 Task: Look for space in Silao, India from 1st June, 2023 to 9th June, 2023 for 6 adults in price range Rs.6000 to Rs.12000. Place can be entire place with 3 bedrooms having 3 beds and 3 bathrooms. Property type can be house, flat, guest house. Booking option can be shelf check-in. Required host language is English.
Action: Mouse moved to (421, 68)
Screenshot: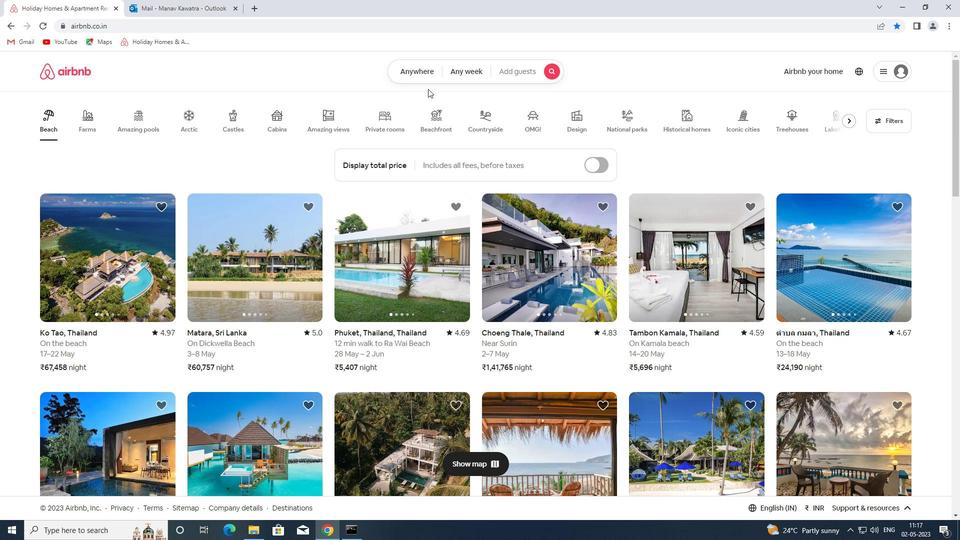 
Action: Mouse pressed left at (421, 68)
Screenshot: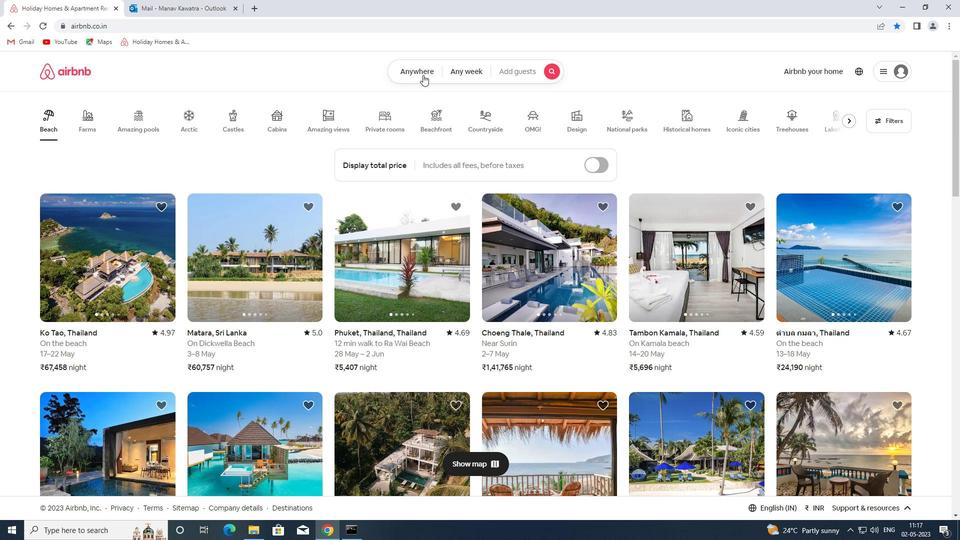 
Action: Mouse moved to (345, 112)
Screenshot: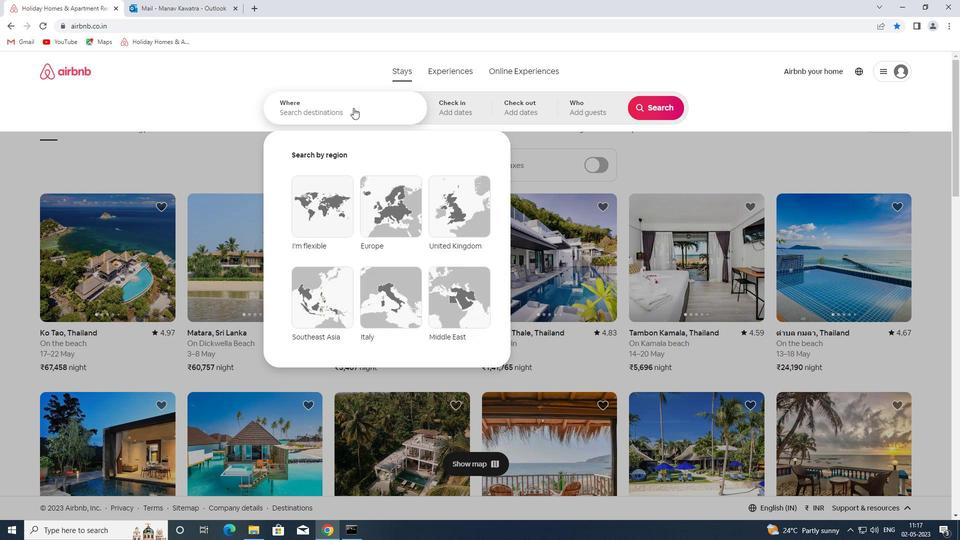 
Action: Mouse pressed left at (345, 112)
Screenshot: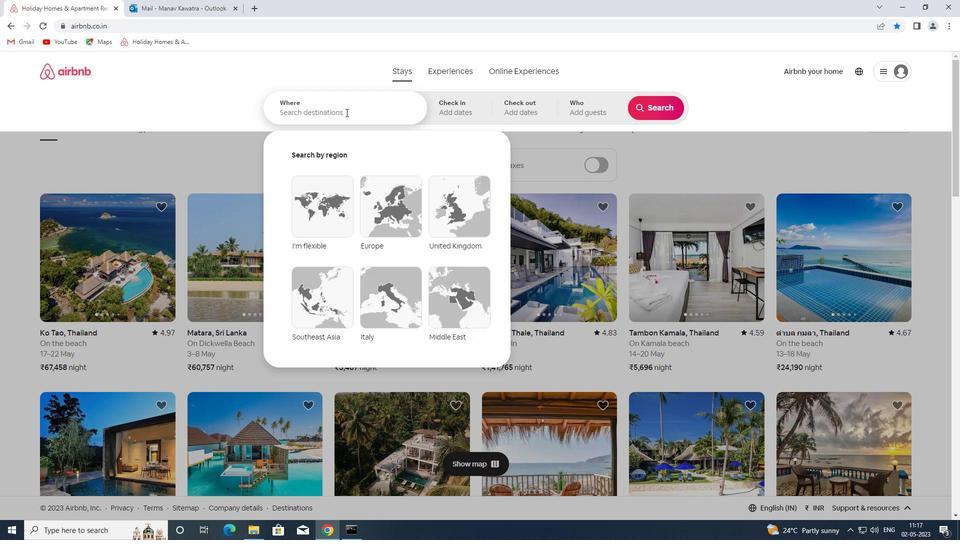 
Action: Key pressed silao<Key.space>india<Key.space><Key.enter>
Screenshot: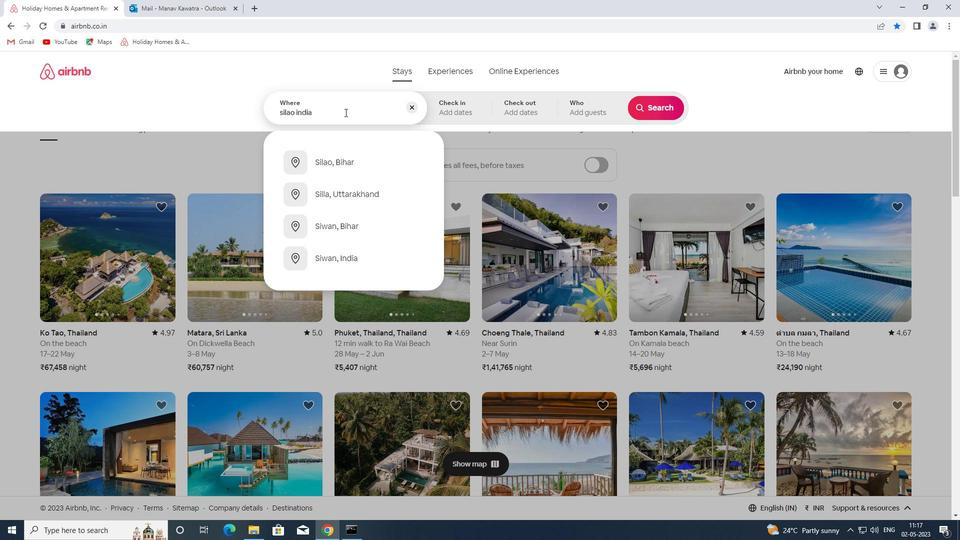 
Action: Mouse moved to (600, 226)
Screenshot: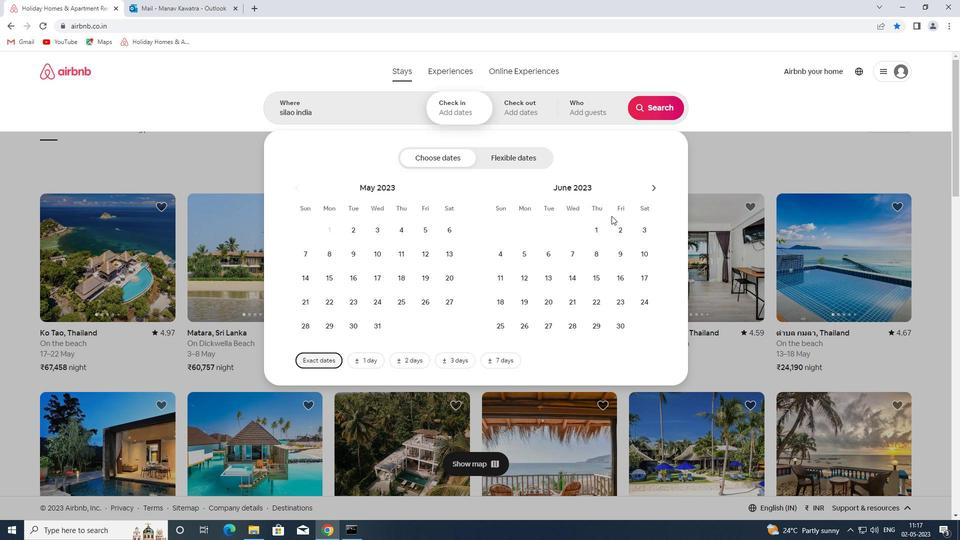 
Action: Mouse pressed left at (600, 226)
Screenshot: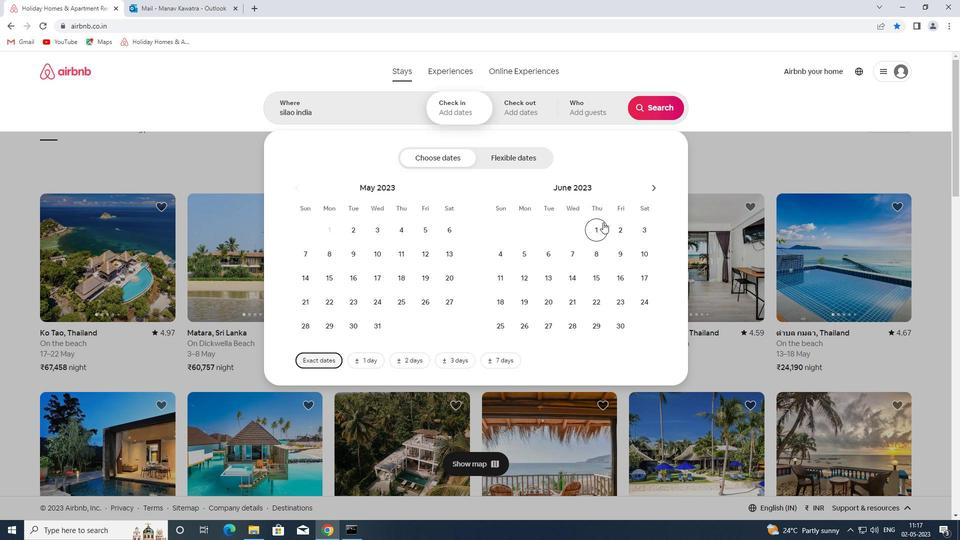 
Action: Mouse moved to (620, 254)
Screenshot: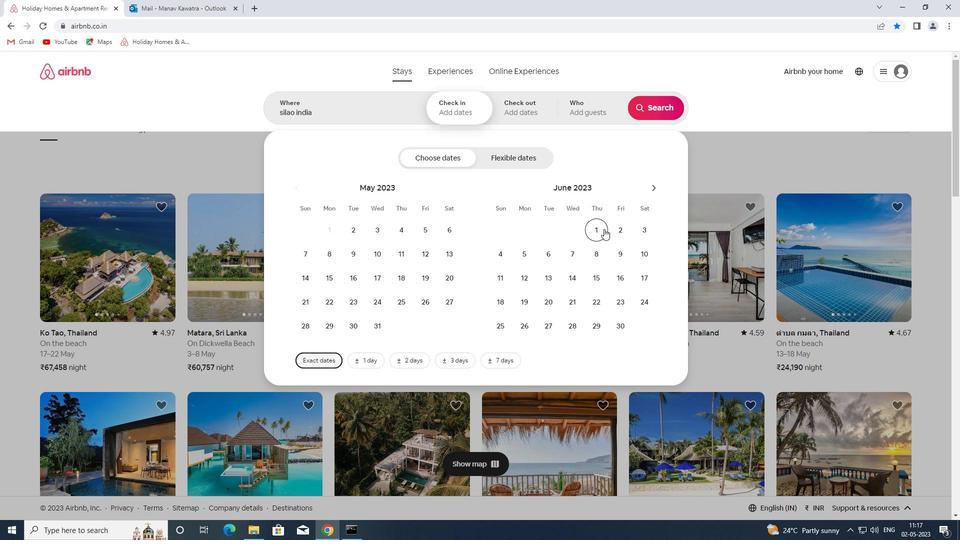 
Action: Mouse pressed left at (620, 254)
Screenshot: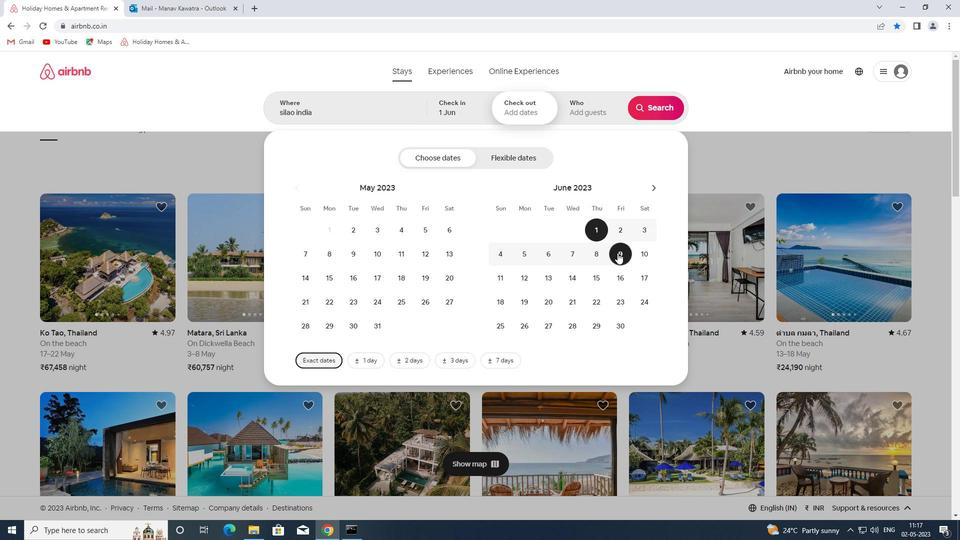 
Action: Mouse moved to (594, 114)
Screenshot: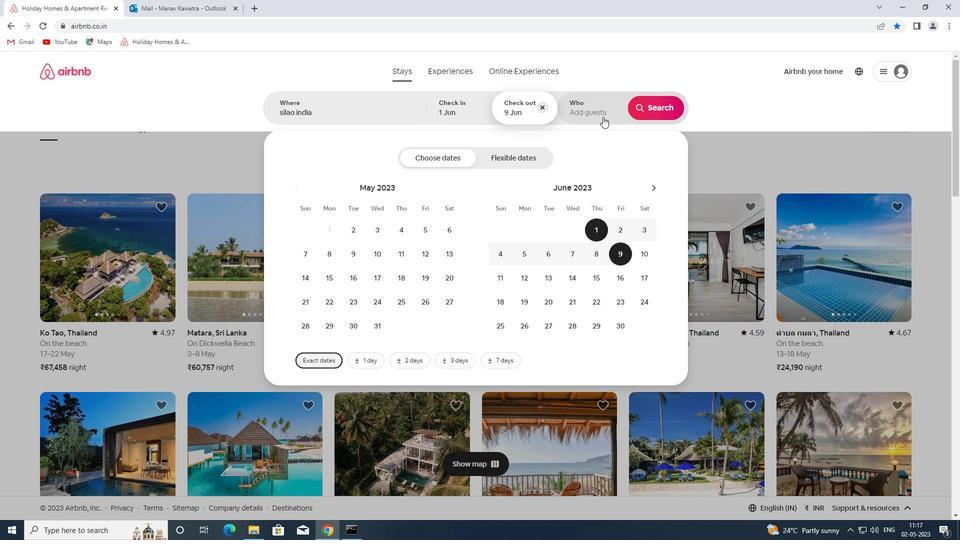 
Action: Mouse pressed left at (594, 114)
Screenshot: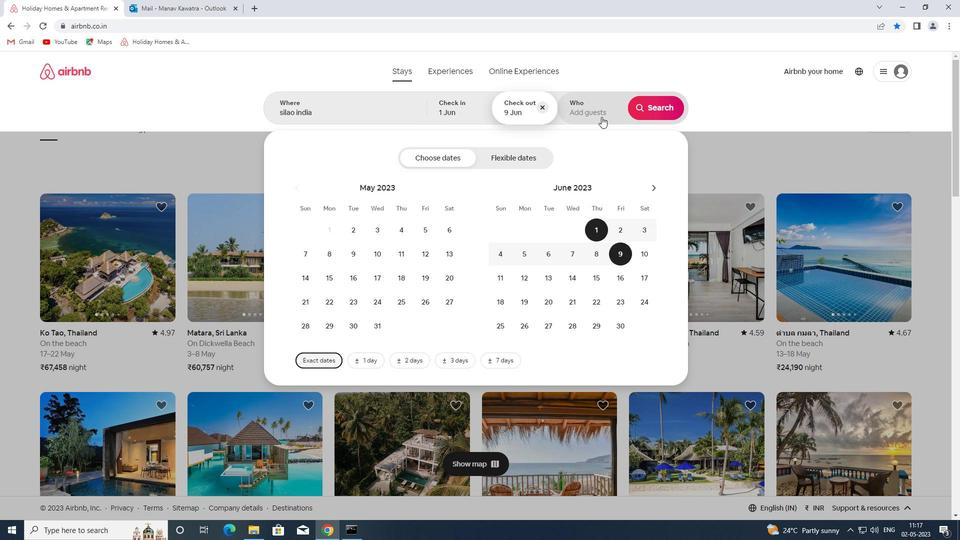 
Action: Mouse moved to (655, 158)
Screenshot: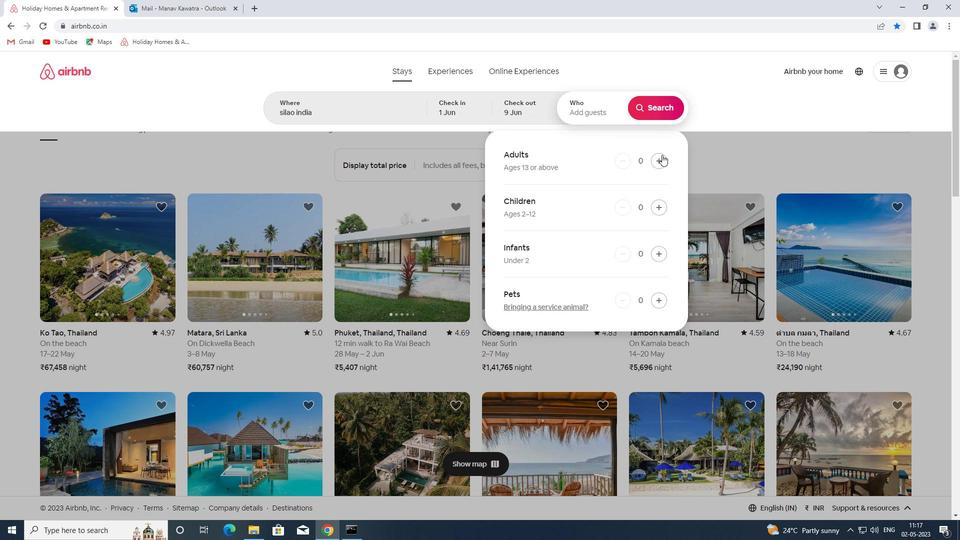 
Action: Mouse pressed left at (655, 158)
Screenshot: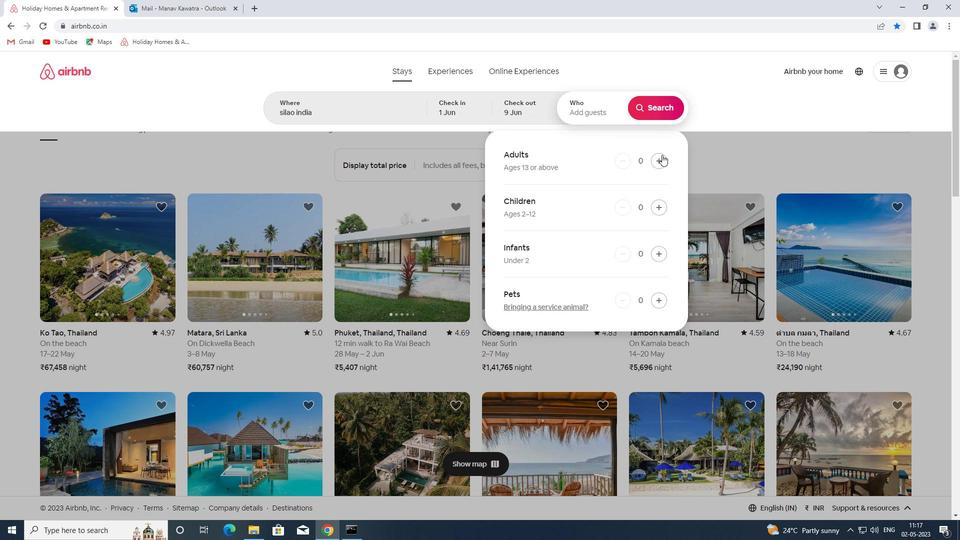 
Action: Mouse pressed left at (655, 158)
Screenshot: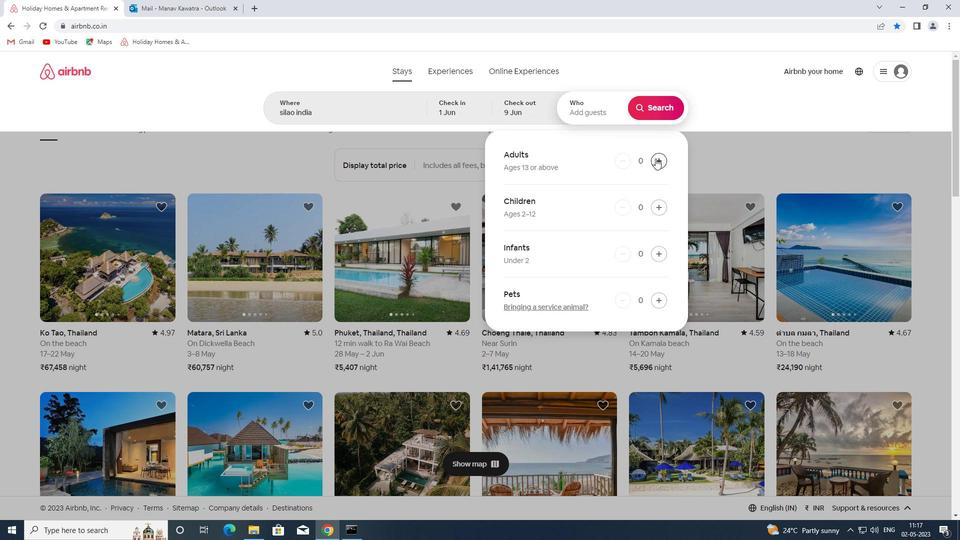 
Action: Mouse moved to (655, 158)
Screenshot: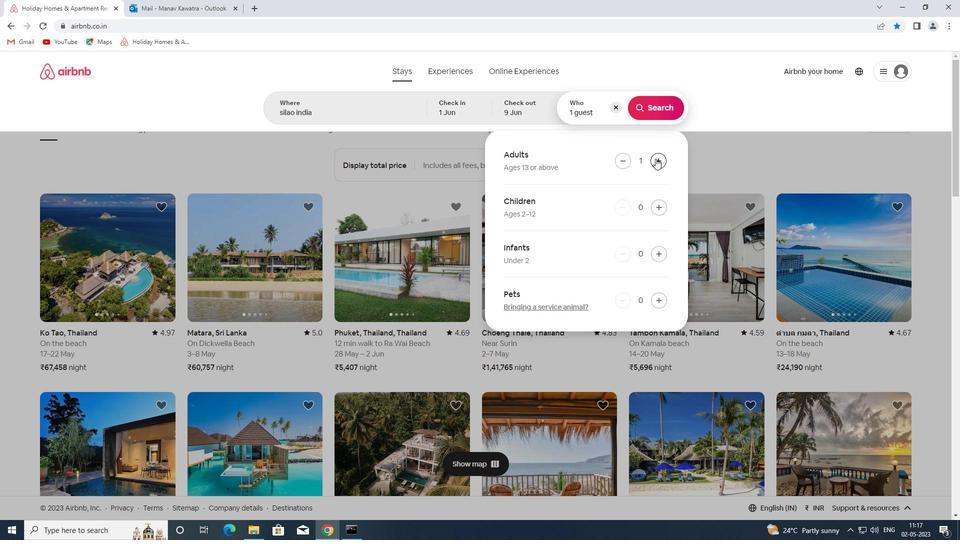 
Action: Mouse pressed left at (655, 158)
Screenshot: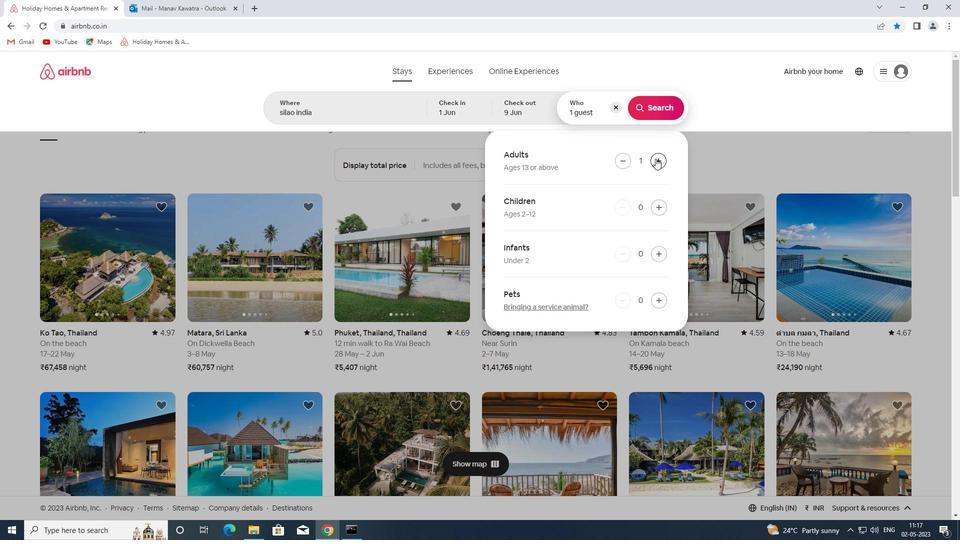 
Action: Mouse moved to (657, 158)
Screenshot: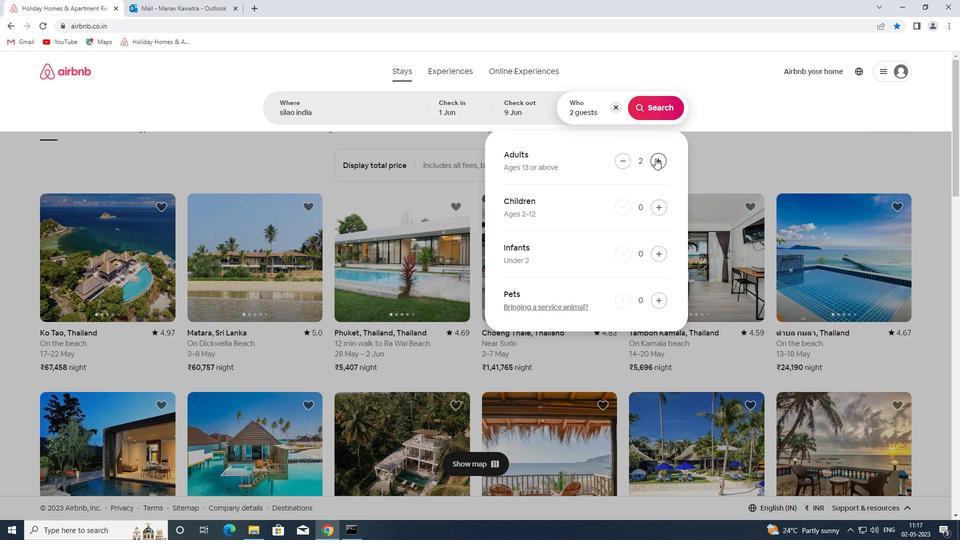 
Action: Mouse pressed left at (657, 158)
Screenshot: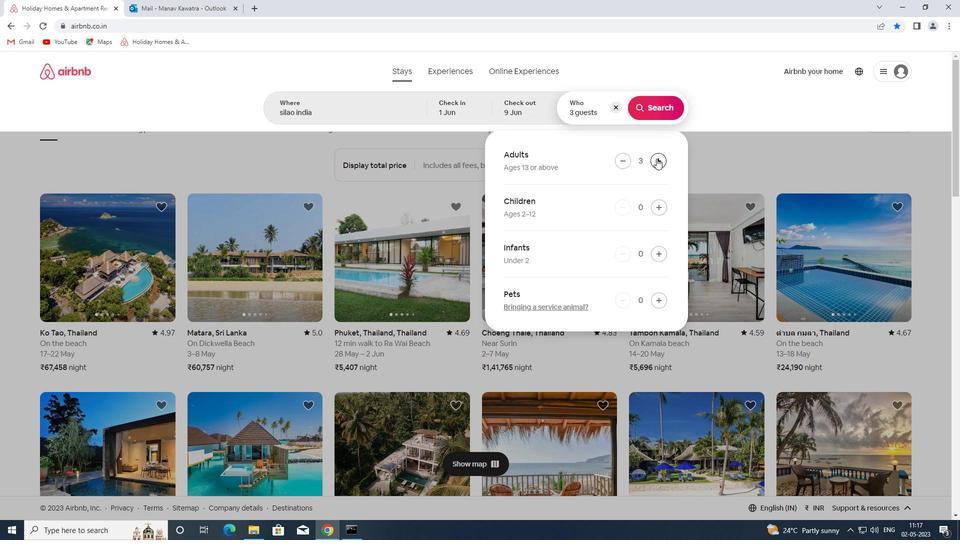 
Action: Mouse pressed left at (657, 158)
Screenshot: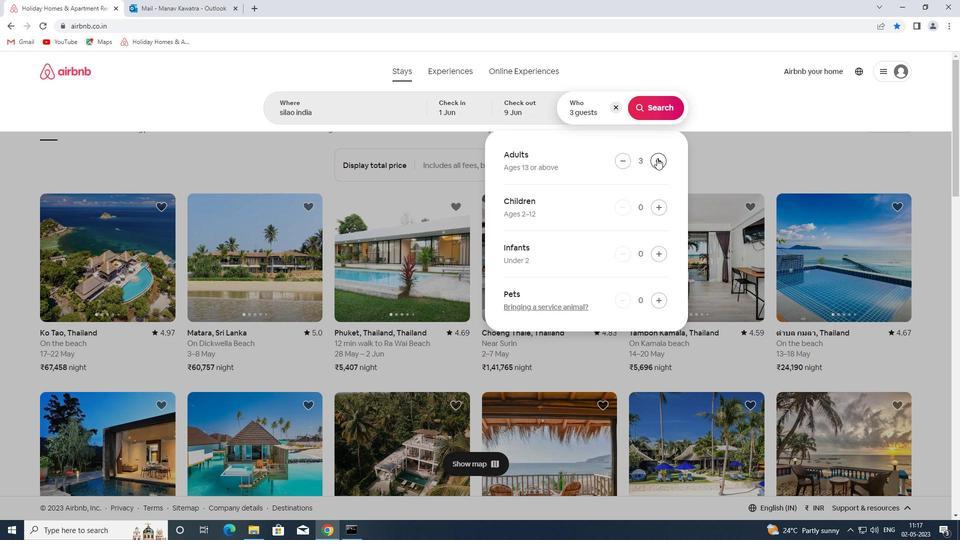 
Action: Mouse pressed left at (657, 158)
Screenshot: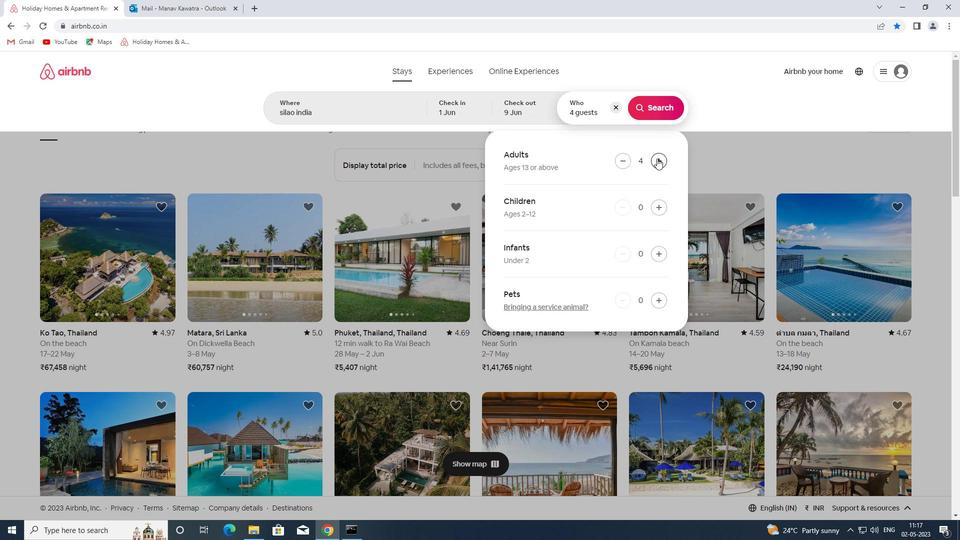 
Action: Mouse moved to (655, 104)
Screenshot: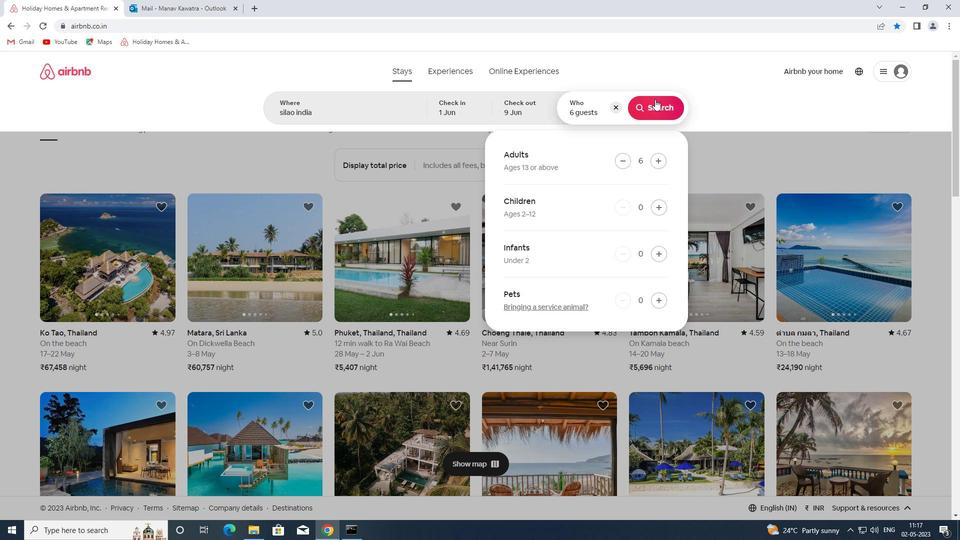 
Action: Mouse pressed left at (655, 104)
Screenshot: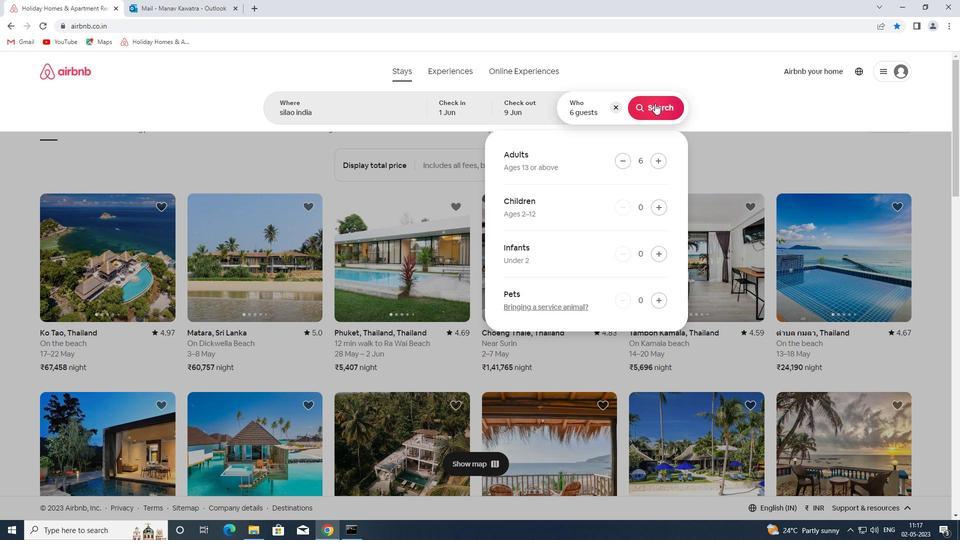 
Action: Mouse moved to (930, 109)
Screenshot: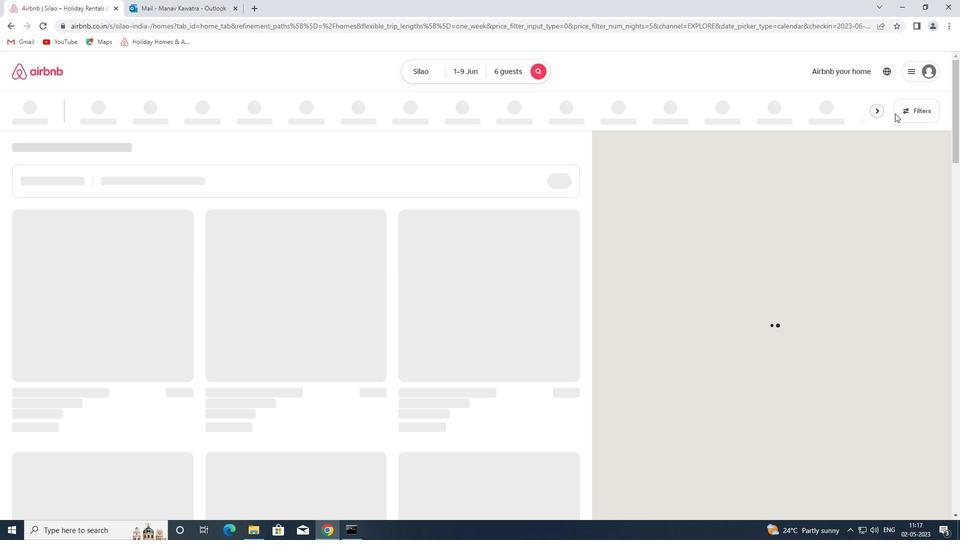 
Action: Mouse pressed left at (930, 109)
Screenshot: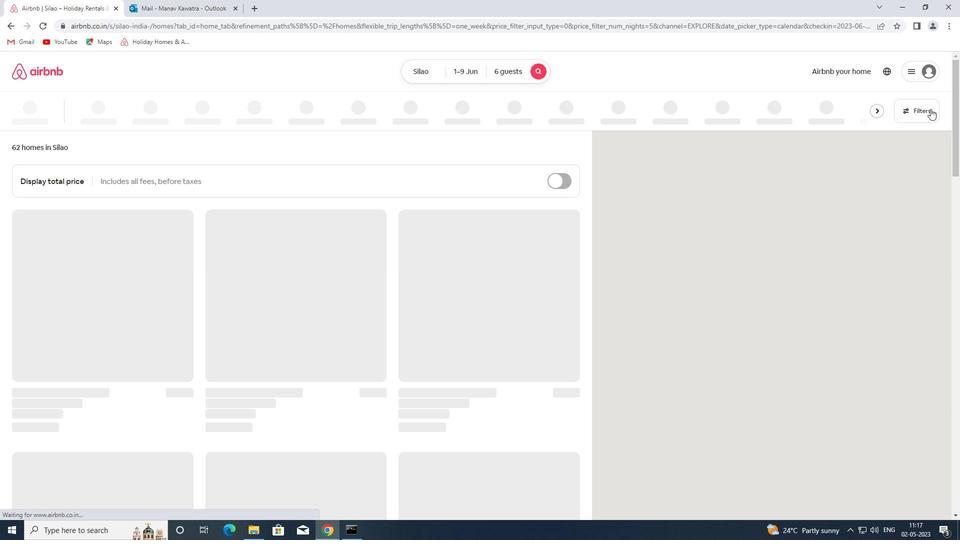 
Action: Mouse moved to (354, 240)
Screenshot: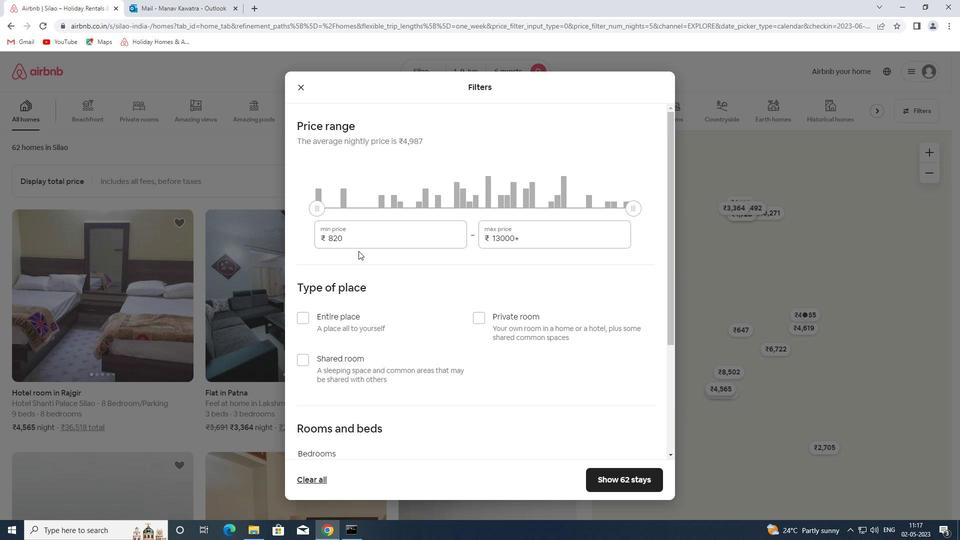 
Action: Mouse pressed left at (354, 240)
Screenshot: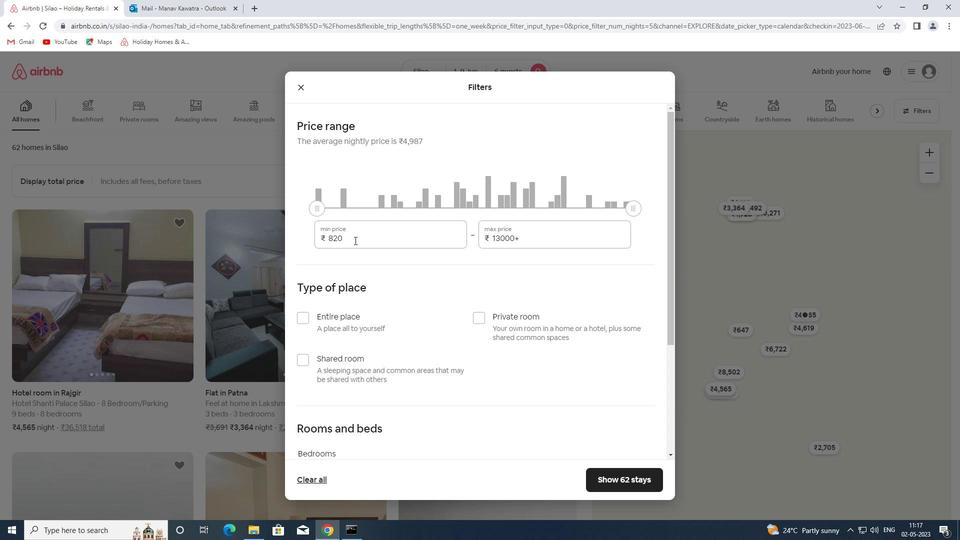 
Action: Mouse pressed left at (354, 240)
Screenshot: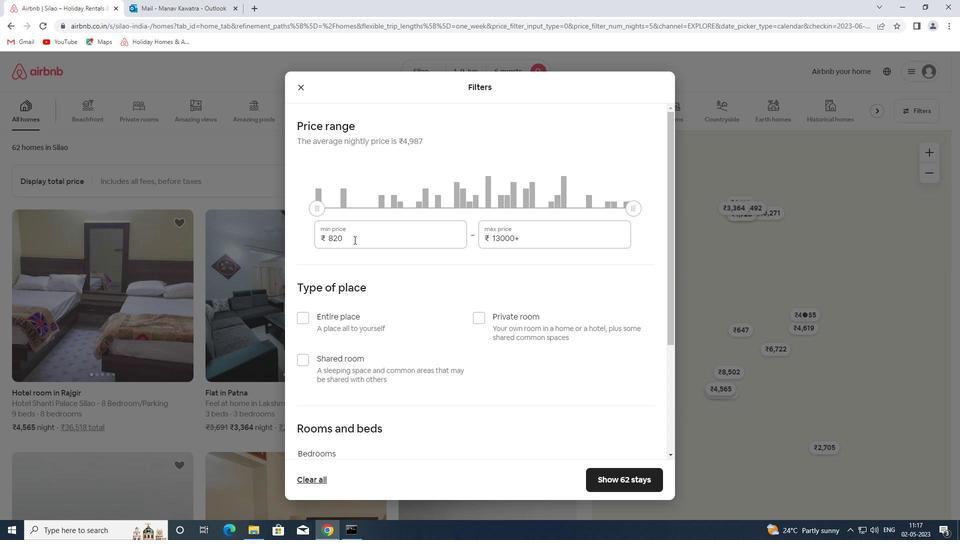 
Action: Key pressed 6000<Key.tab>1<Key.backspace><Key.backspace><Key.backspace><Key.backspace><Key.backspace>2000
Screenshot: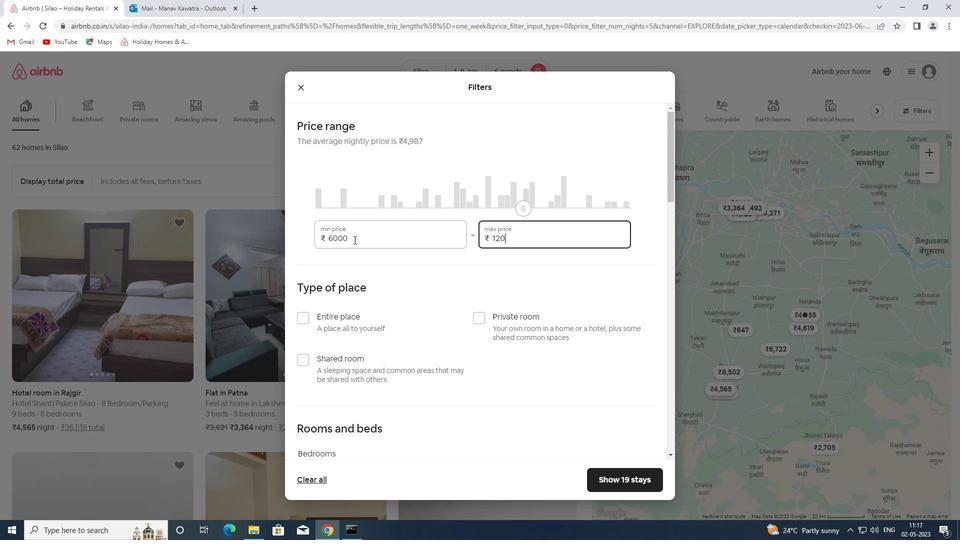 
Action: Mouse moved to (323, 316)
Screenshot: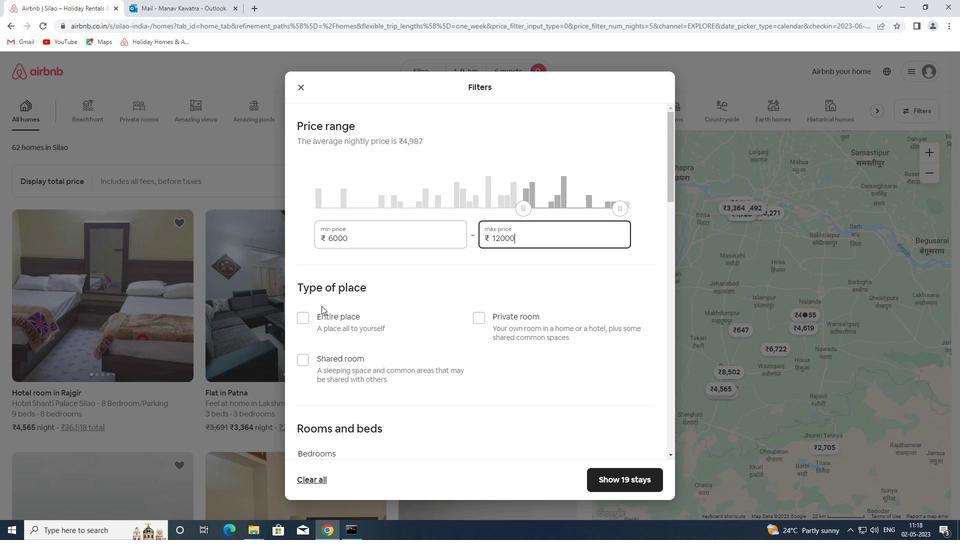 
Action: Mouse pressed left at (323, 316)
Screenshot: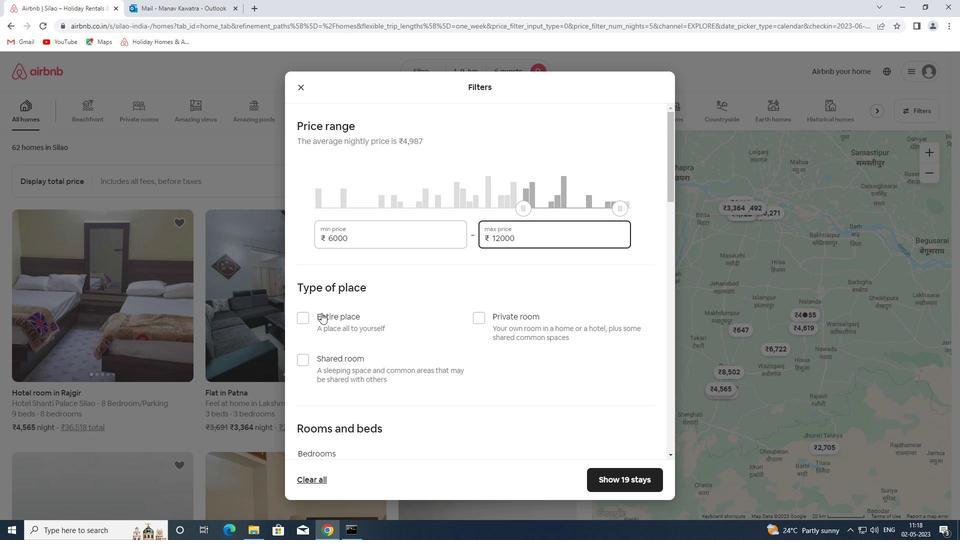 
Action: Mouse moved to (412, 282)
Screenshot: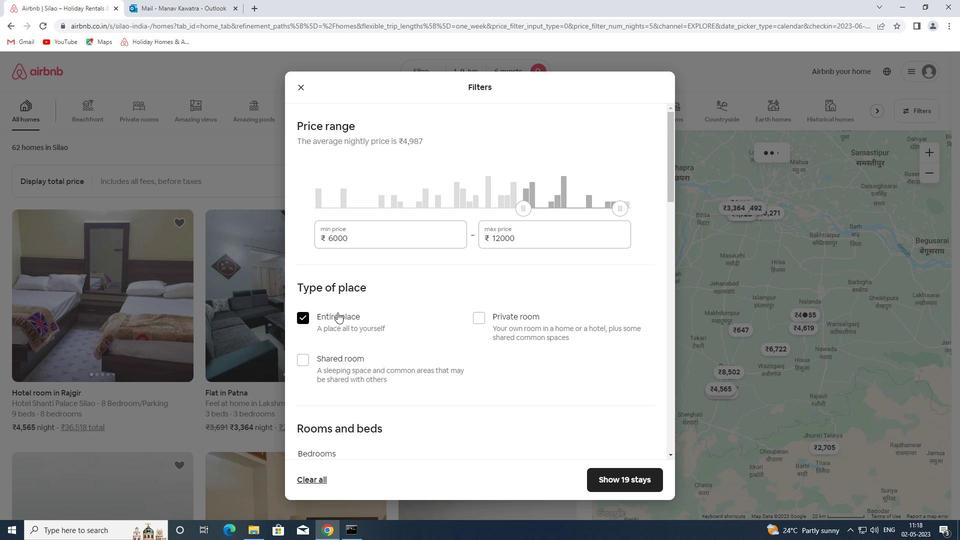 
Action: Mouse scrolled (412, 281) with delta (0, 0)
Screenshot: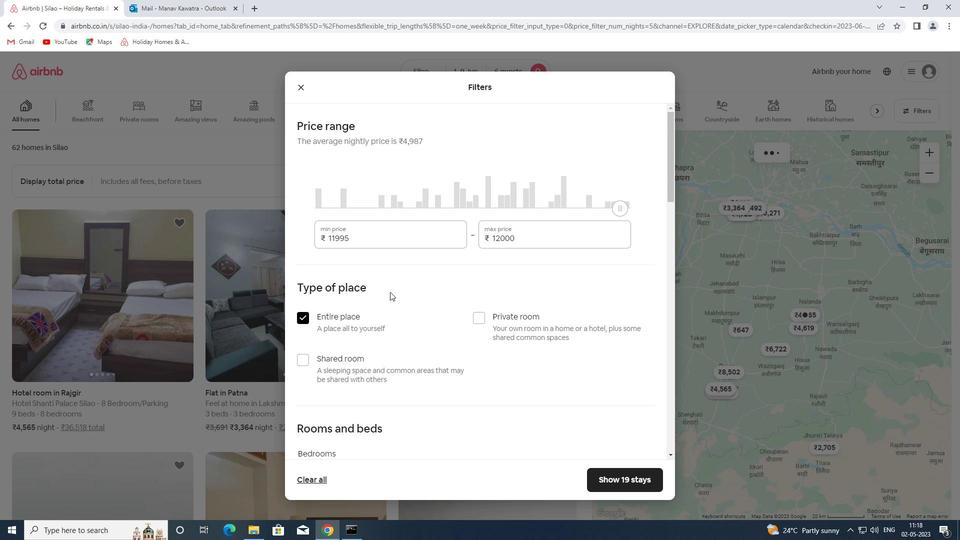 
Action: Mouse scrolled (412, 281) with delta (0, 0)
Screenshot: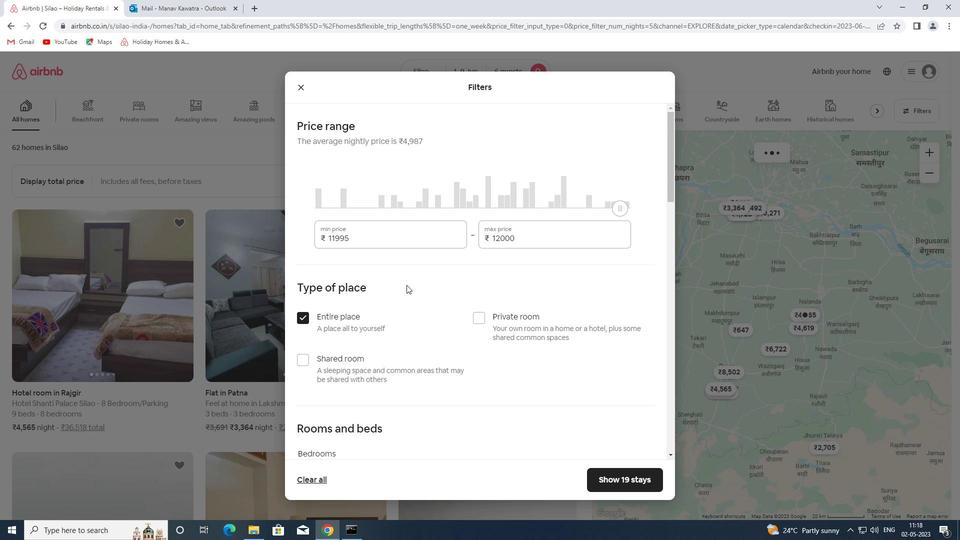 
Action: Mouse scrolled (412, 281) with delta (0, 0)
Screenshot: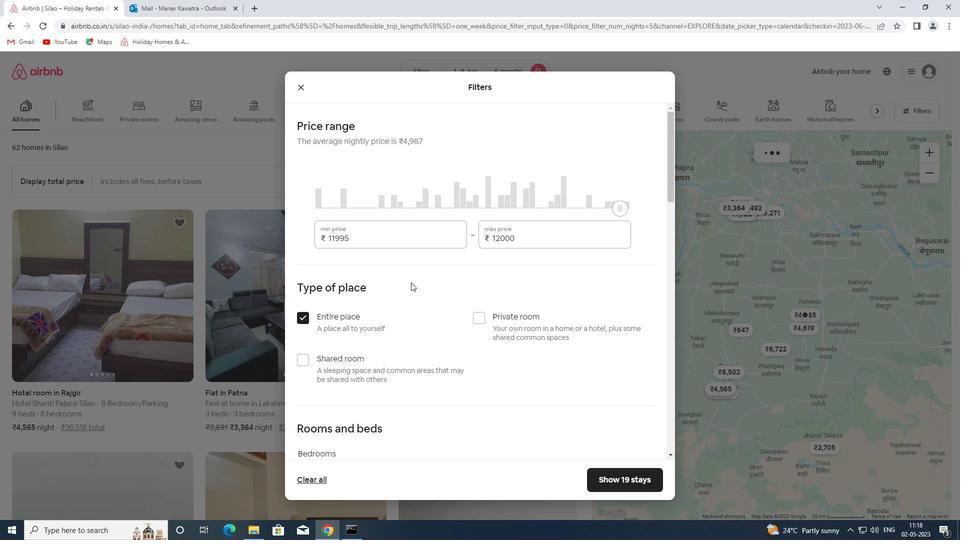 
Action: Mouse scrolled (412, 281) with delta (0, 0)
Screenshot: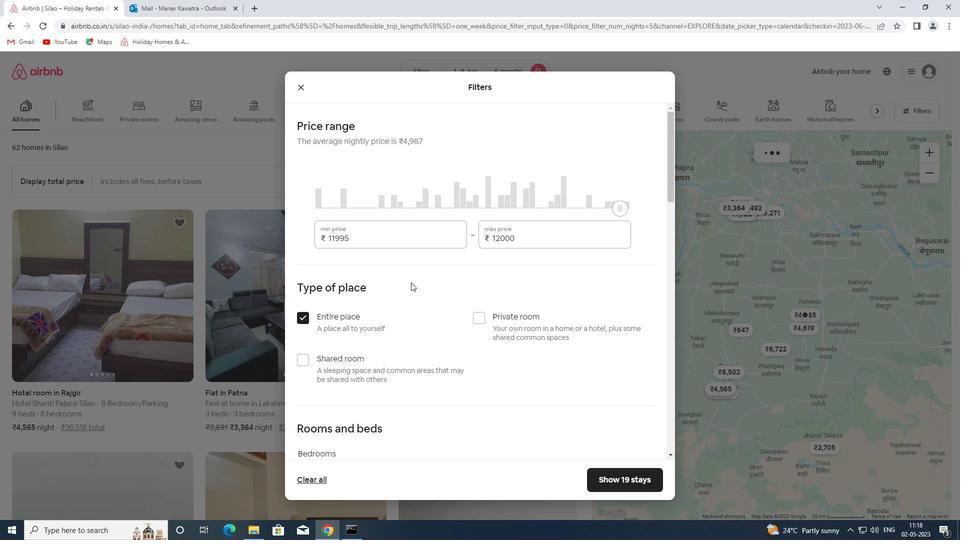
Action: Mouse scrolled (412, 281) with delta (0, 0)
Screenshot: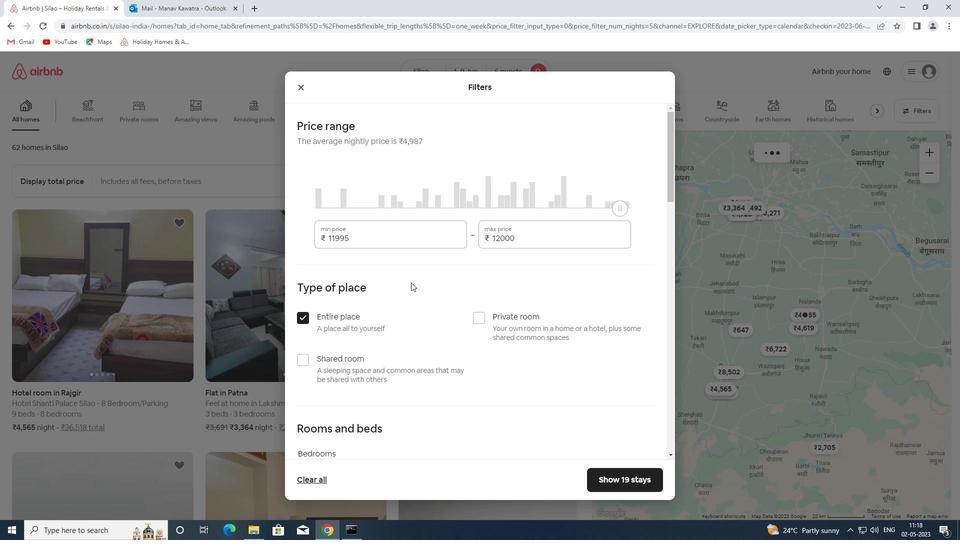 
Action: Mouse scrolled (412, 281) with delta (0, 0)
Screenshot: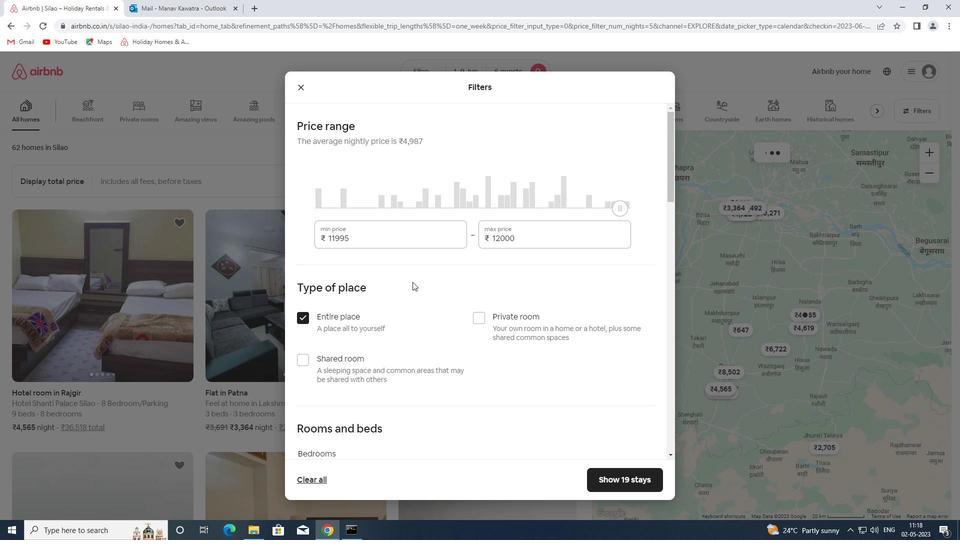 
Action: Mouse moved to (425, 183)
Screenshot: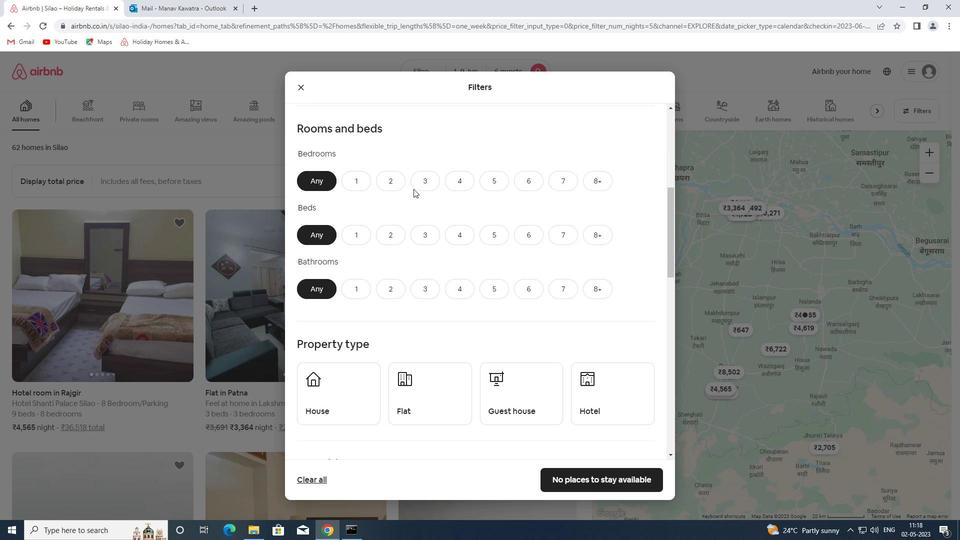 
Action: Mouse pressed left at (425, 183)
Screenshot: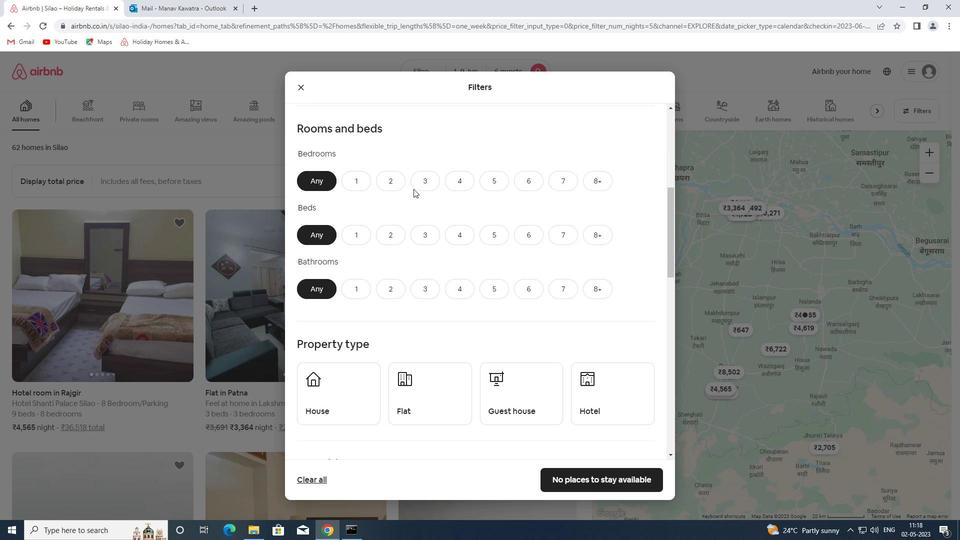 
Action: Mouse moved to (431, 238)
Screenshot: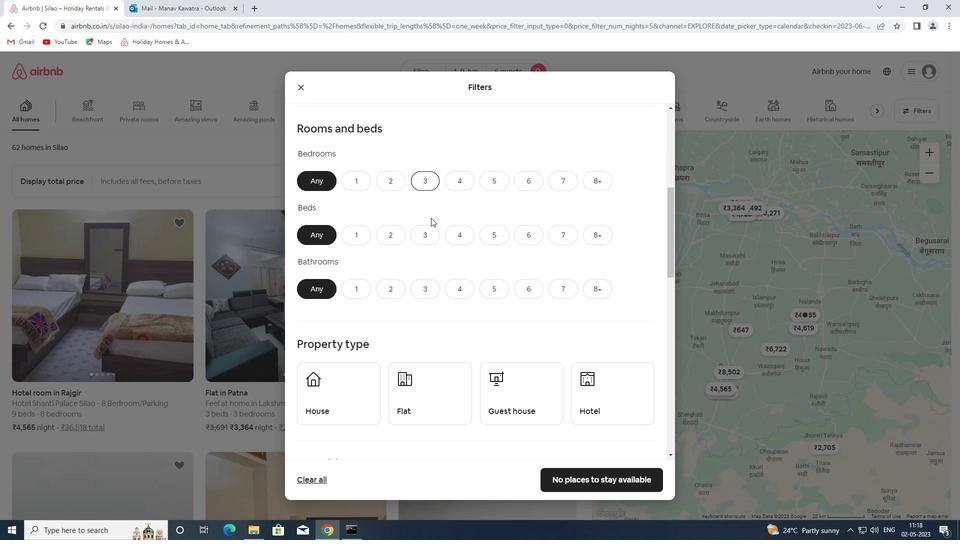 
Action: Mouse pressed left at (431, 238)
Screenshot: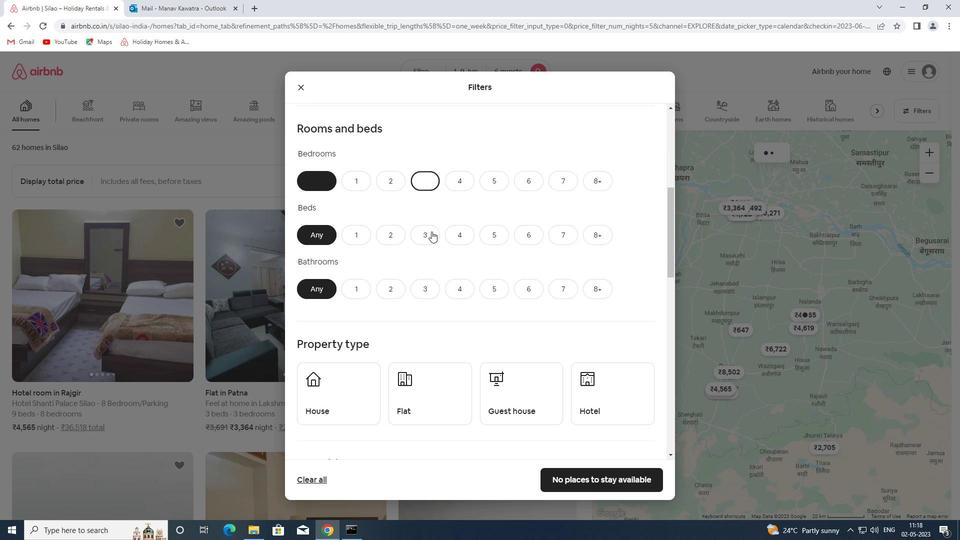 
Action: Mouse moved to (423, 289)
Screenshot: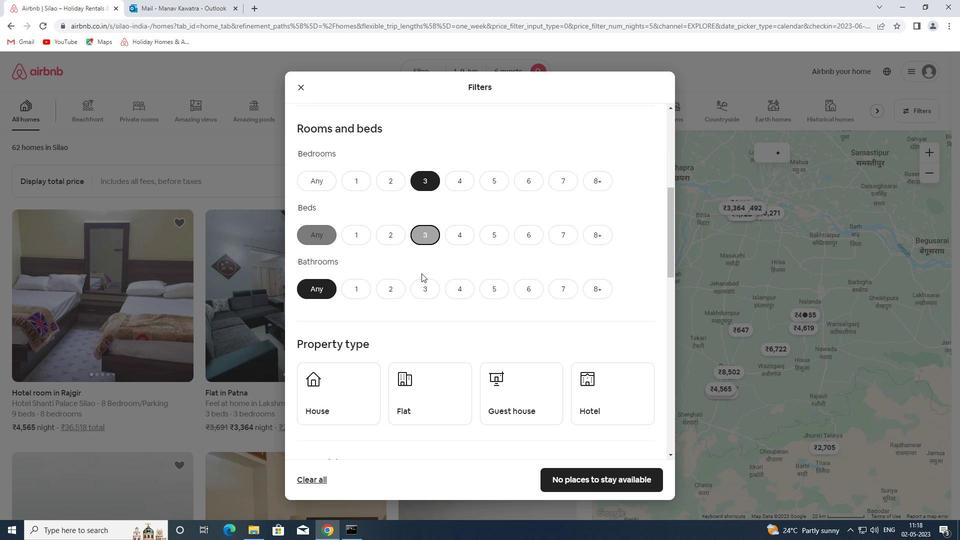 
Action: Mouse pressed left at (423, 289)
Screenshot: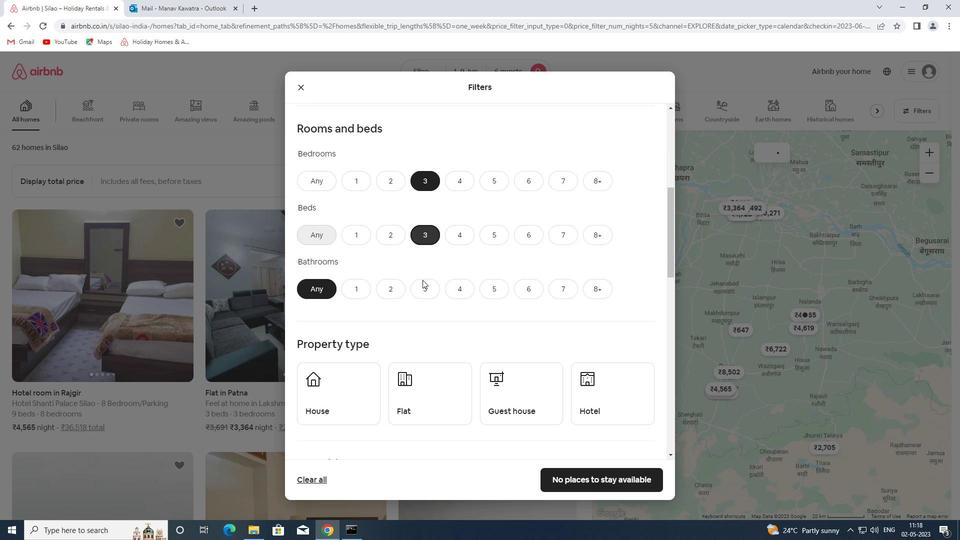 
Action: Mouse moved to (350, 392)
Screenshot: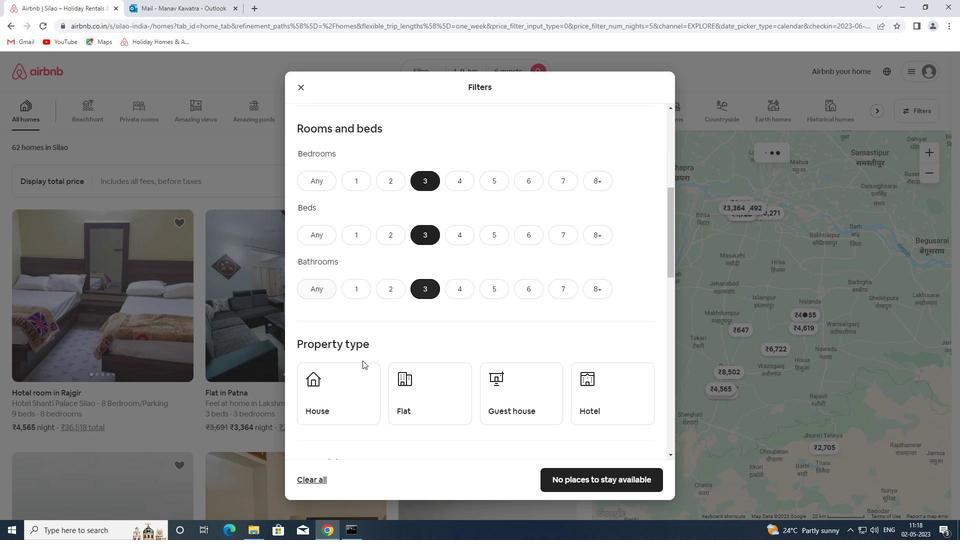 
Action: Mouse pressed left at (350, 392)
Screenshot: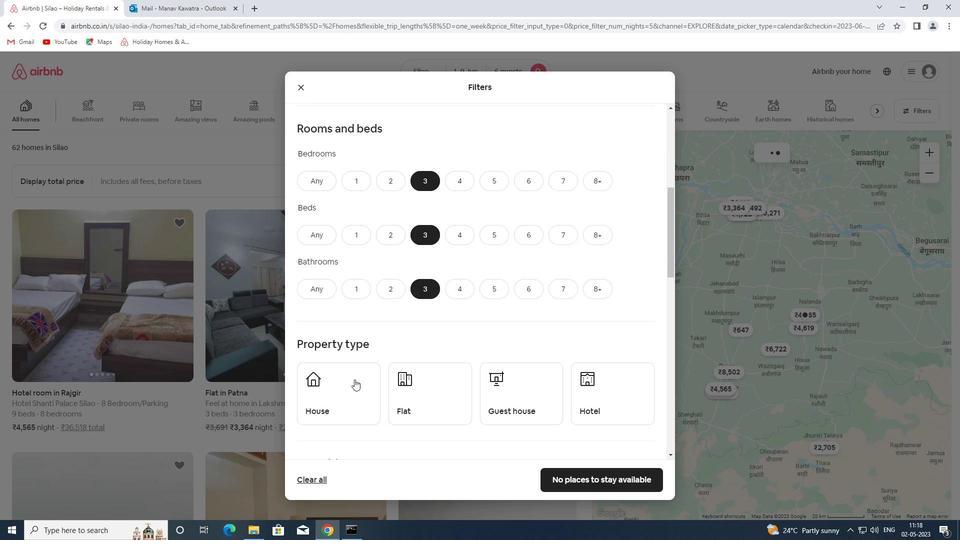 
Action: Mouse moved to (418, 393)
Screenshot: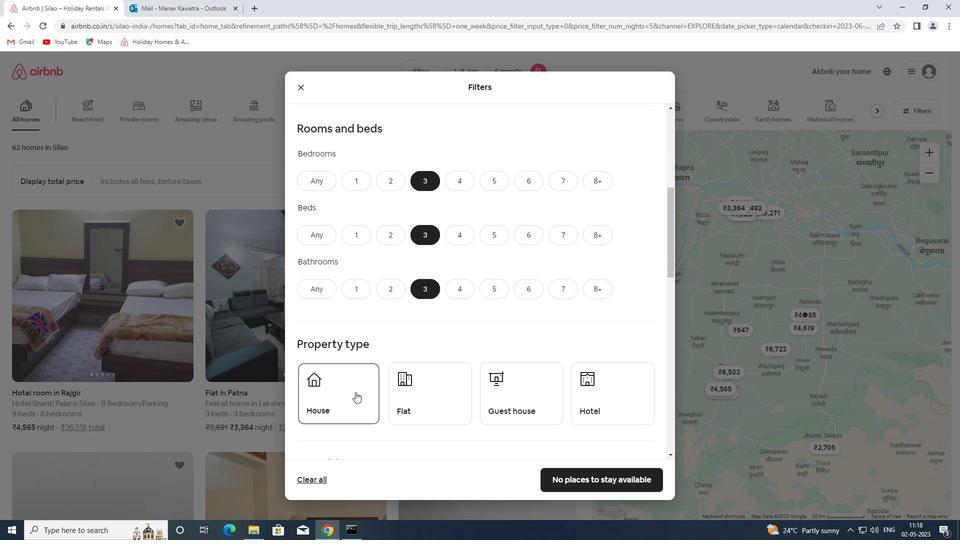 
Action: Mouse pressed left at (418, 393)
Screenshot: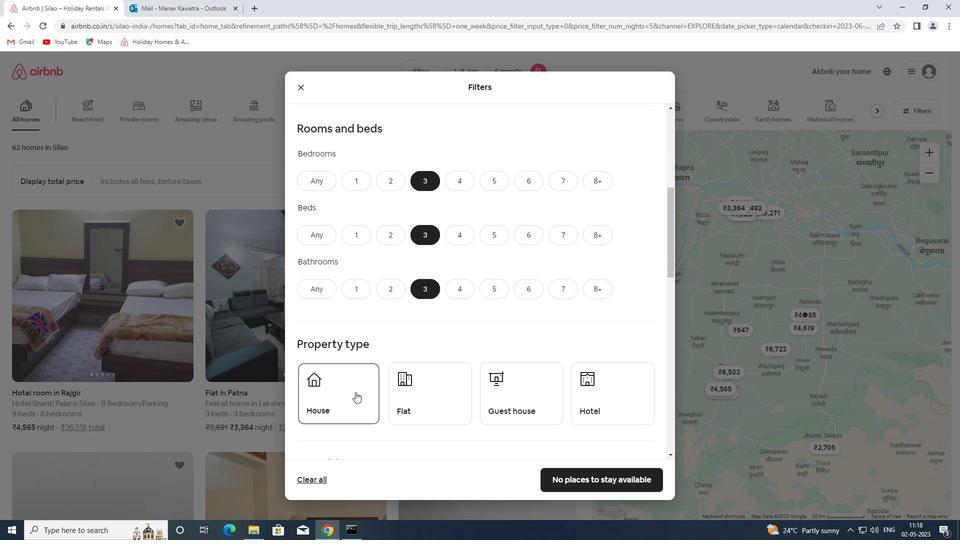 
Action: Mouse moved to (501, 395)
Screenshot: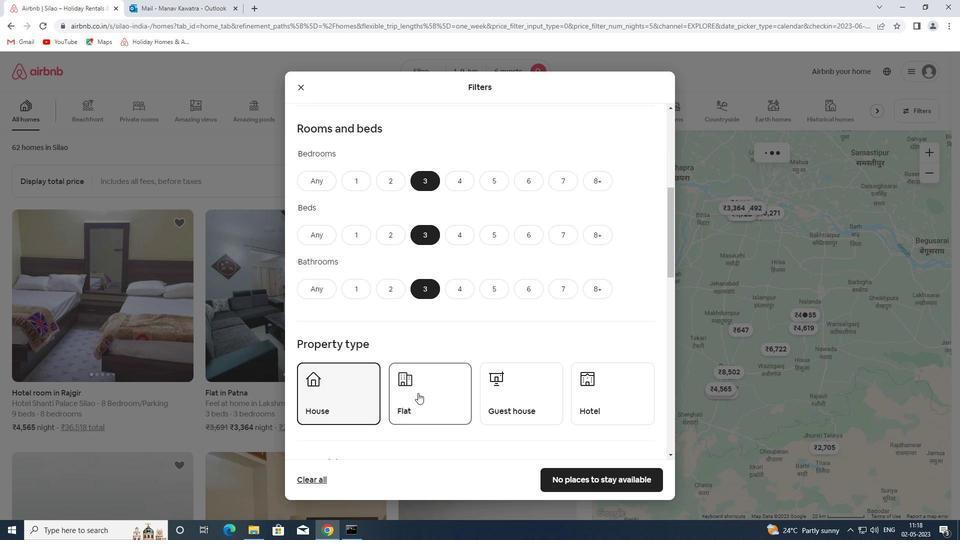 
Action: Mouse pressed left at (501, 395)
Screenshot: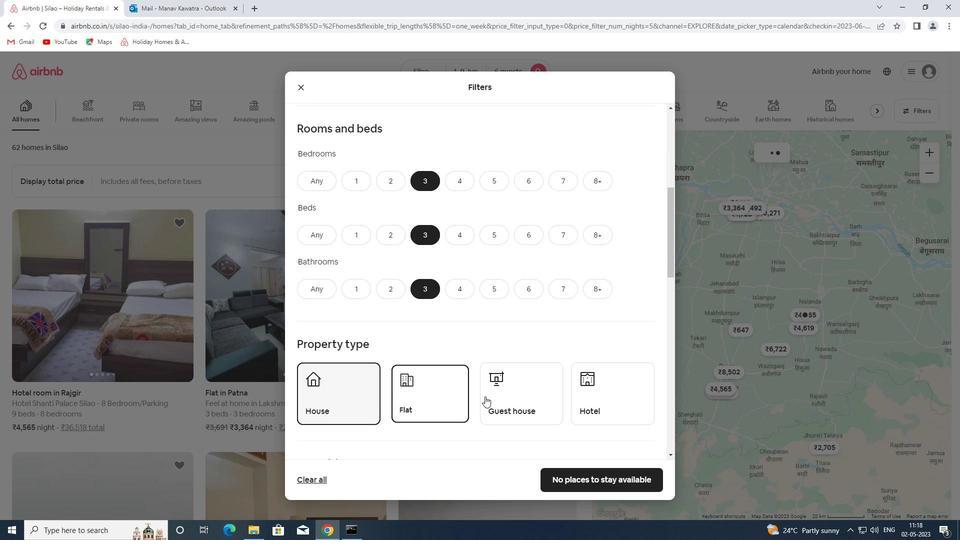 
Action: Mouse moved to (573, 390)
Screenshot: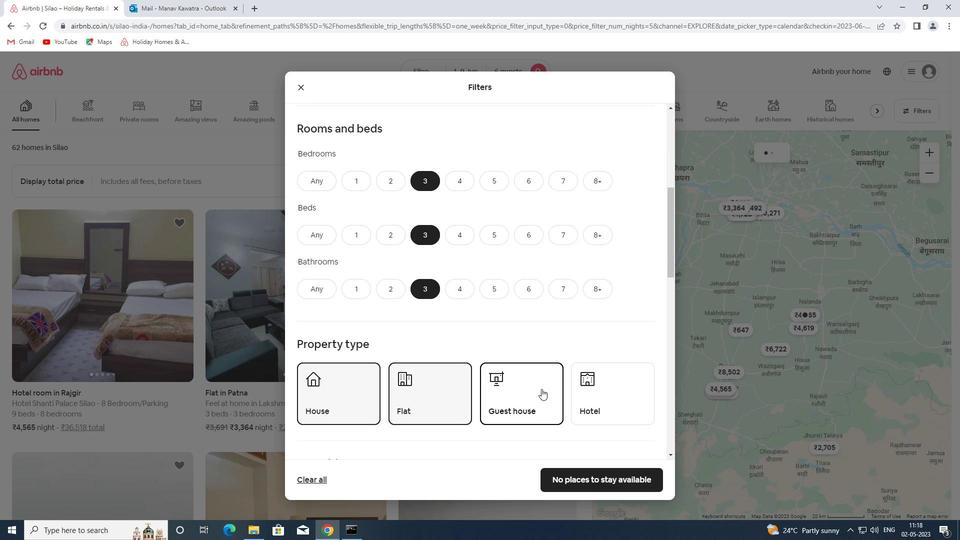 
Action: Mouse pressed left at (573, 390)
Screenshot: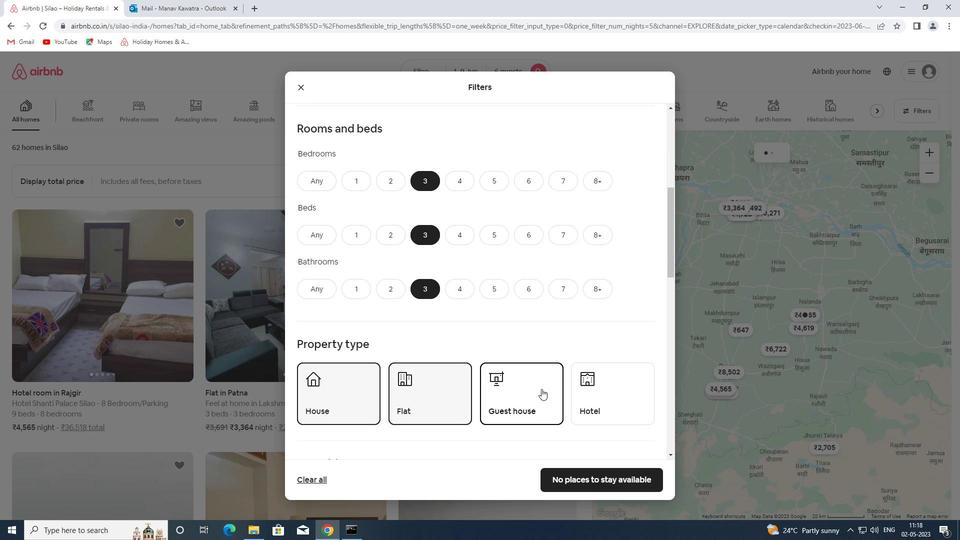 
Action: Mouse moved to (610, 324)
Screenshot: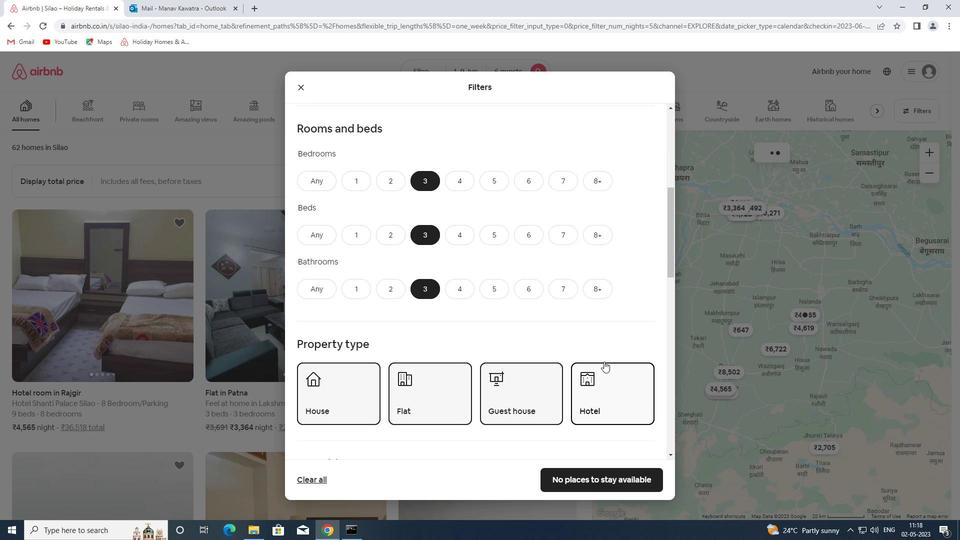 
Action: Mouse scrolled (610, 323) with delta (0, 0)
Screenshot: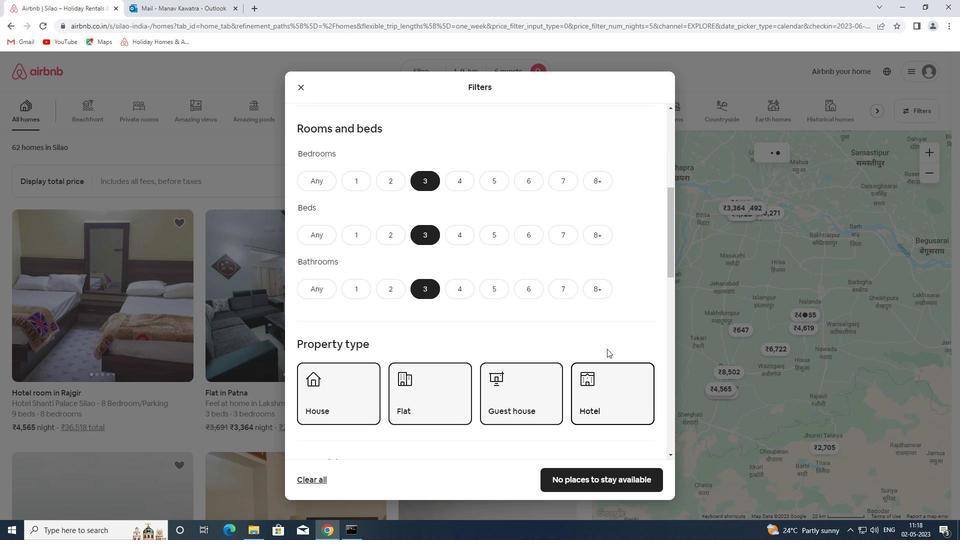 
Action: Mouse scrolled (610, 323) with delta (0, 0)
Screenshot: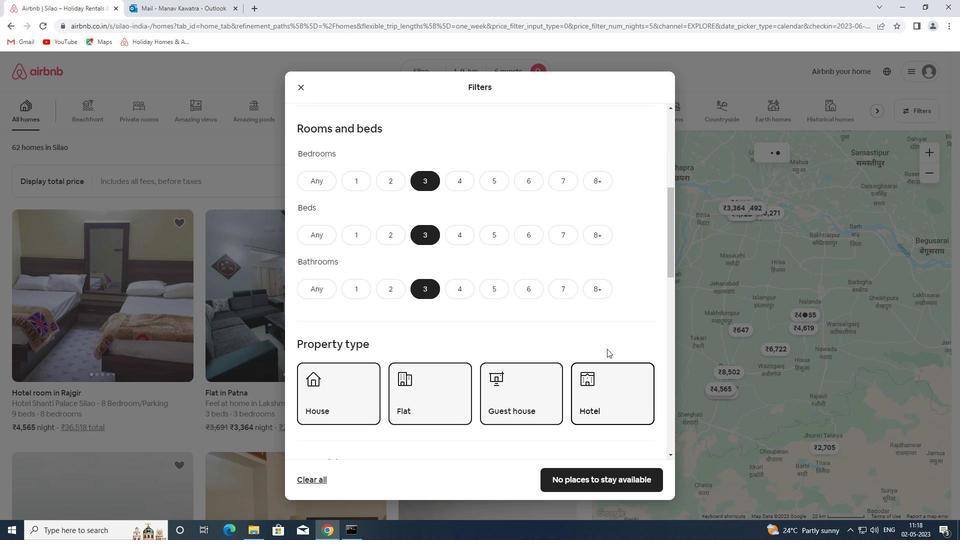 
Action: Mouse scrolled (610, 323) with delta (0, 0)
Screenshot: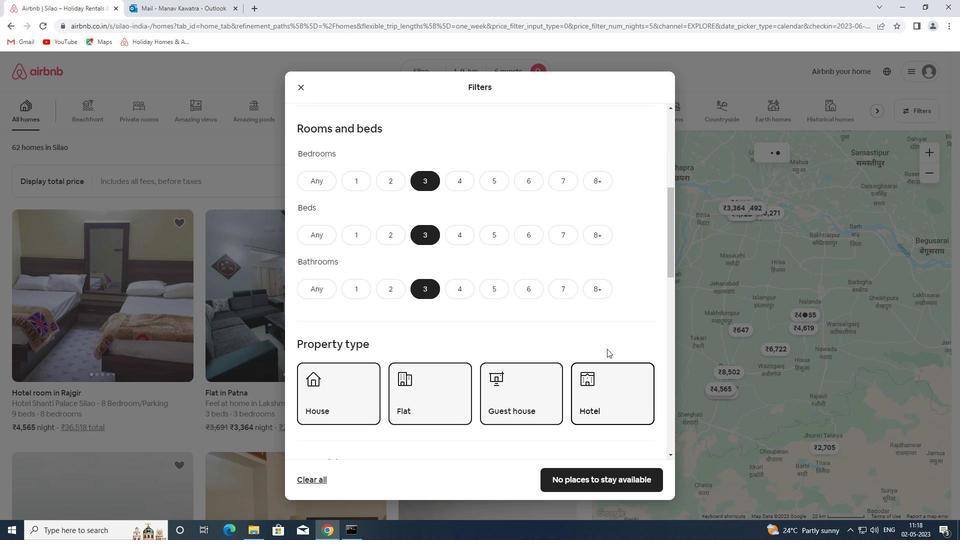 
Action: Mouse scrolled (610, 323) with delta (0, 0)
Screenshot: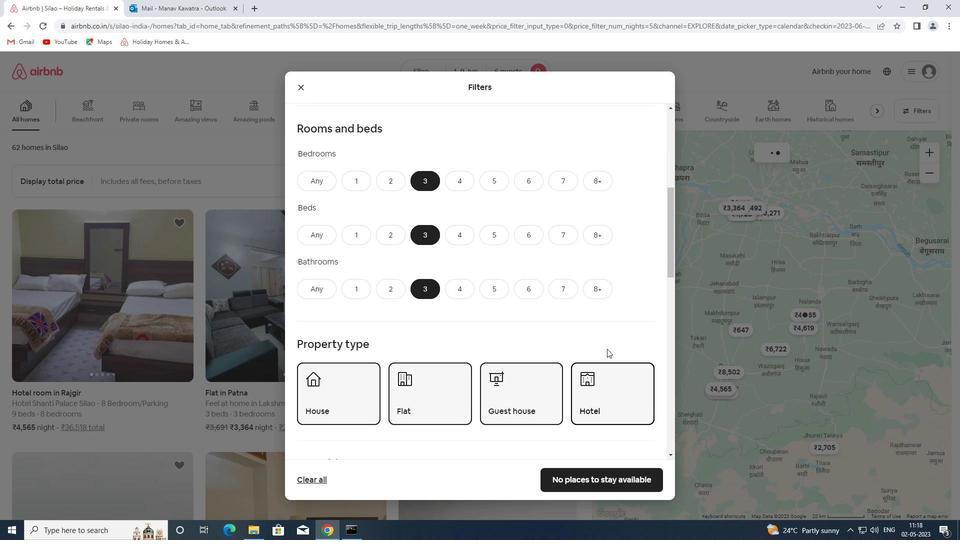 
Action: Mouse moved to (610, 323)
Screenshot: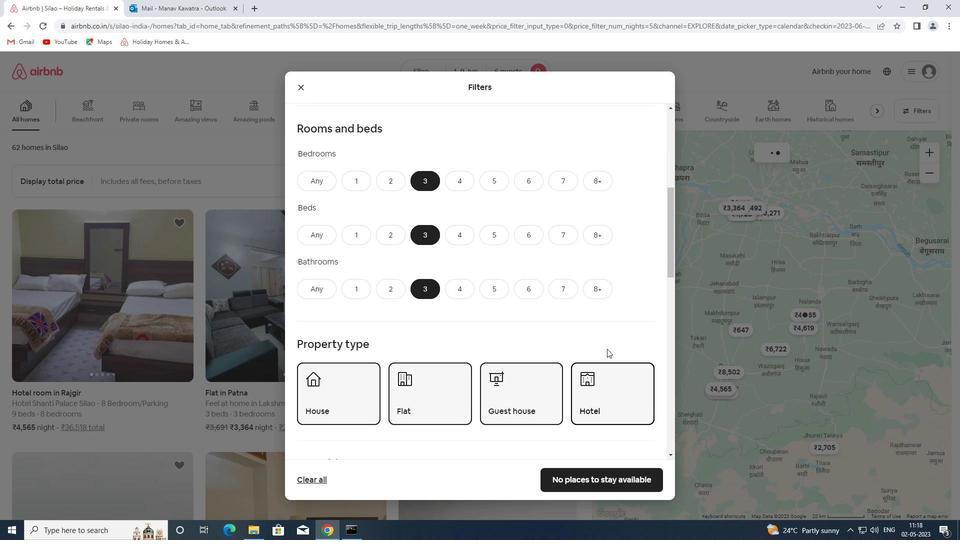 
Action: Mouse scrolled (610, 323) with delta (0, 0)
Screenshot: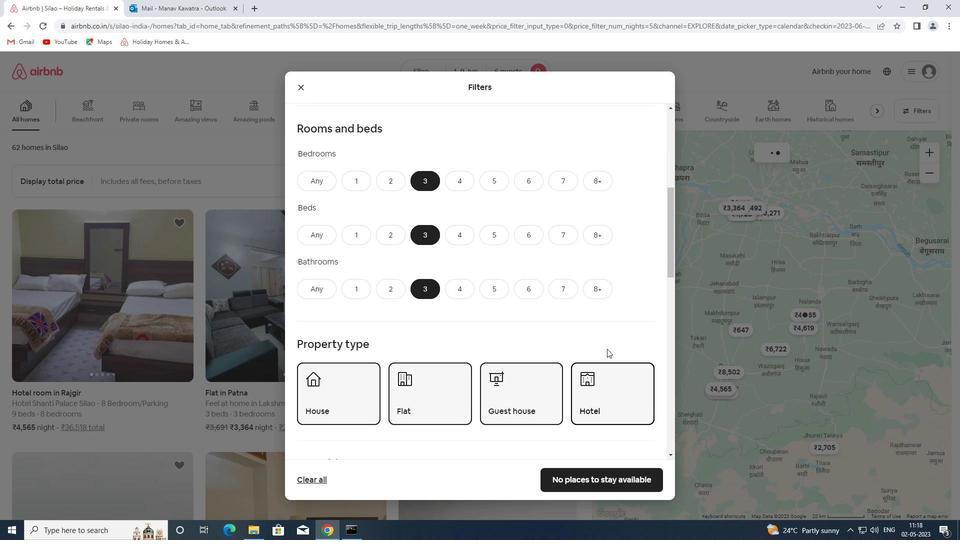 
Action: Mouse moved to (610, 323)
Screenshot: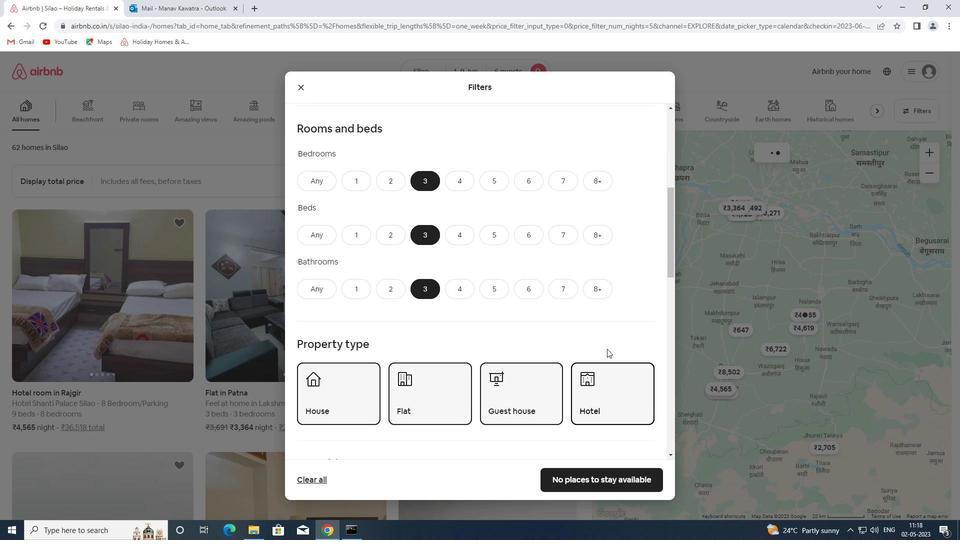 
Action: Mouse scrolled (610, 322) with delta (0, 0)
Screenshot: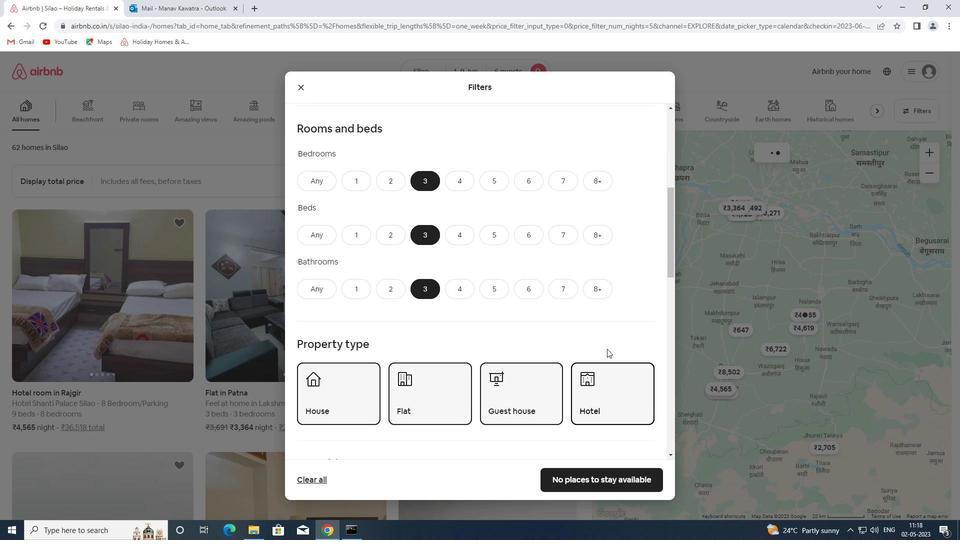 
Action: Mouse scrolled (610, 322) with delta (0, 0)
Screenshot: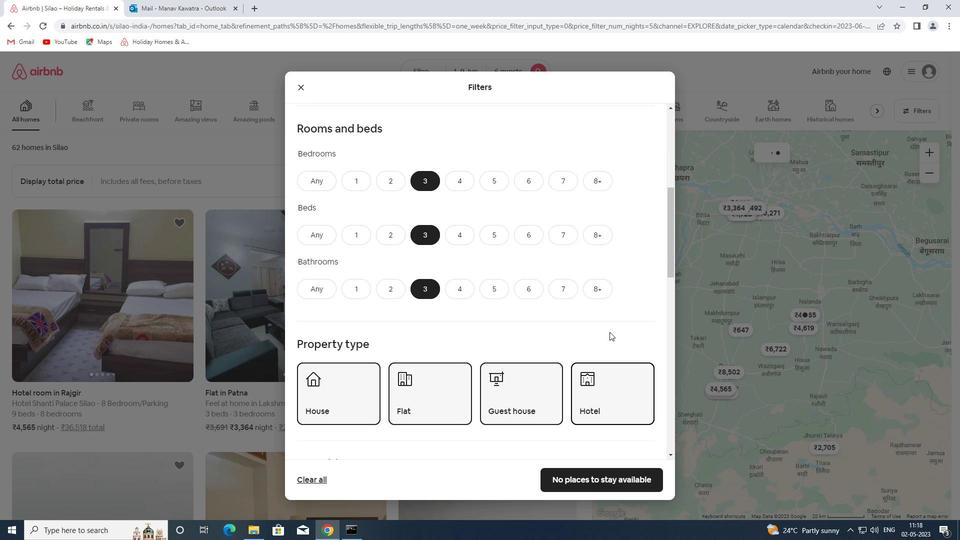 
Action: Mouse moved to (639, 358)
Screenshot: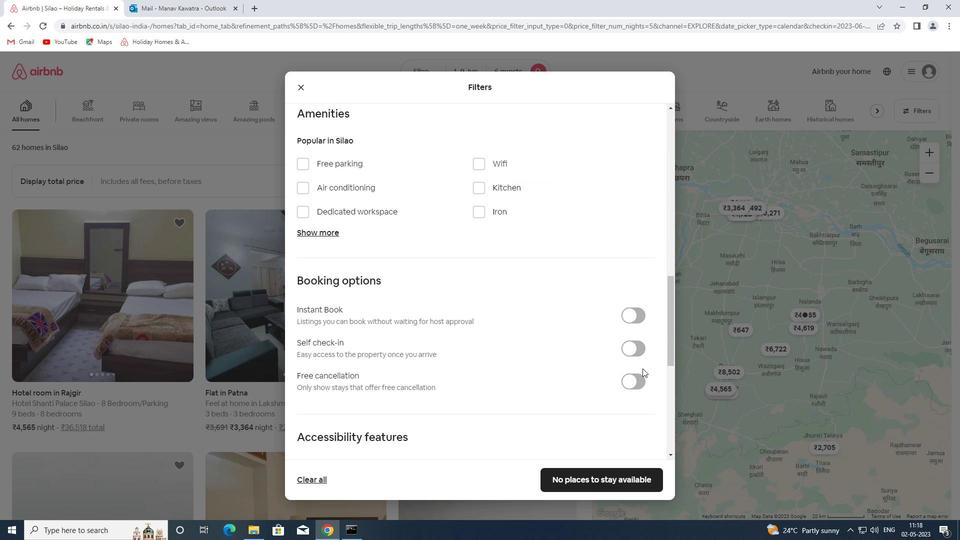 
Action: Mouse pressed left at (639, 358)
Screenshot: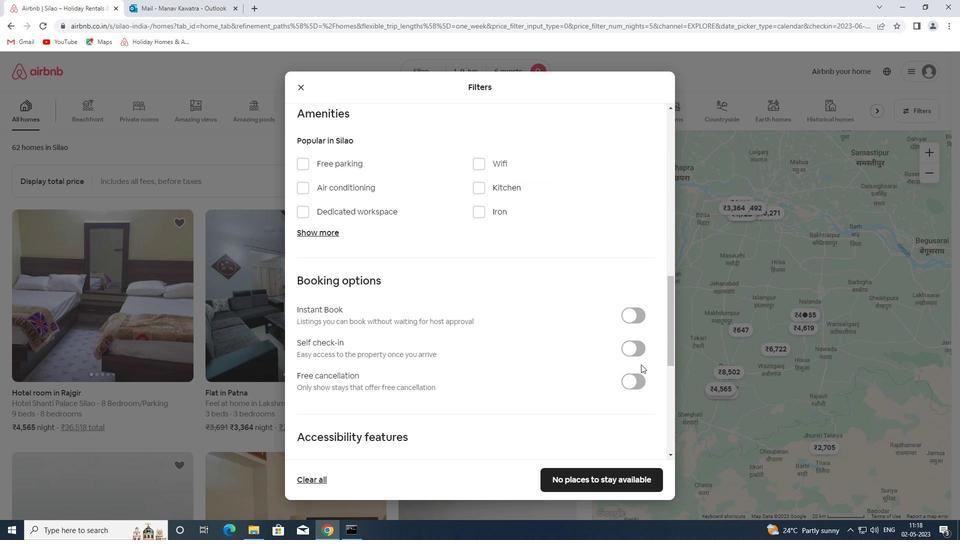 
Action: Mouse moved to (630, 341)
Screenshot: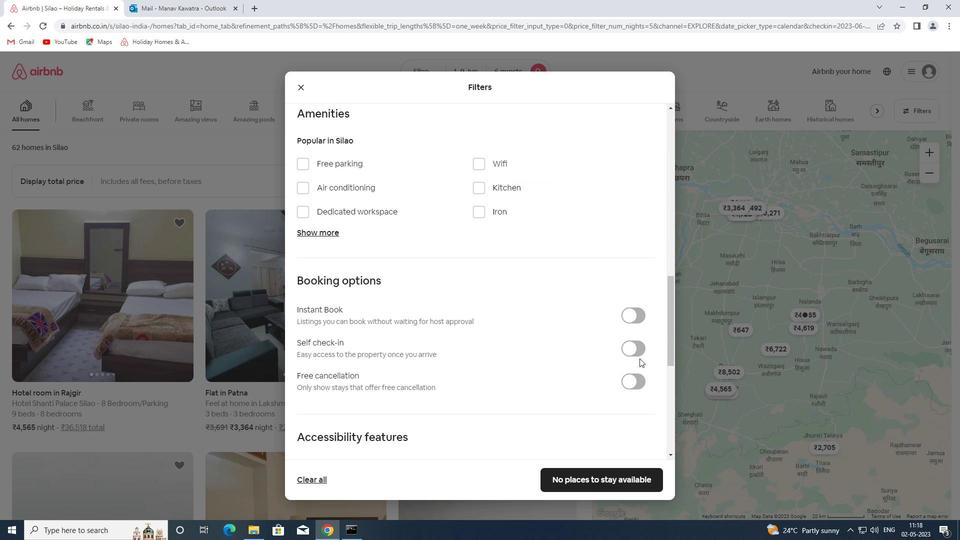 
Action: Mouse pressed left at (630, 341)
Screenshot: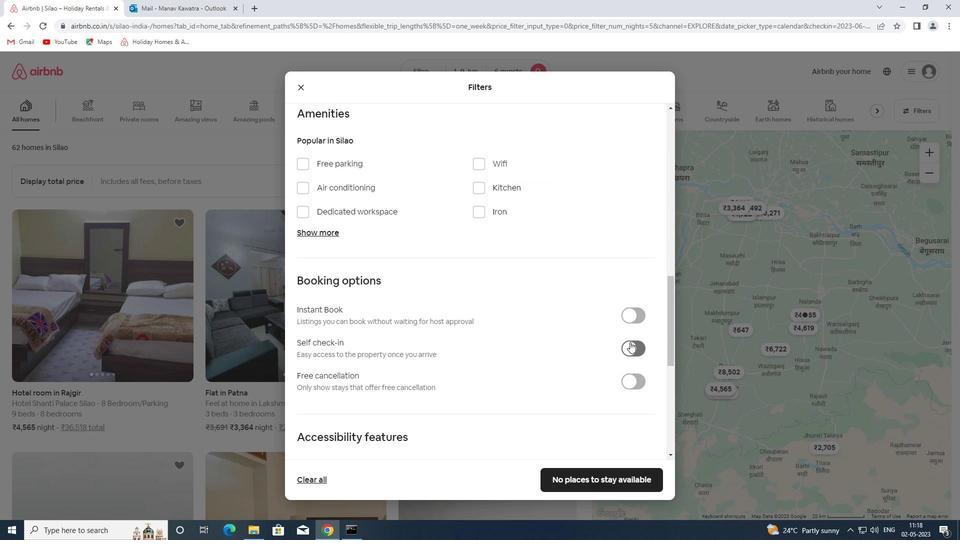 
Action: Mouse moved to (504, 335)
Screenshot: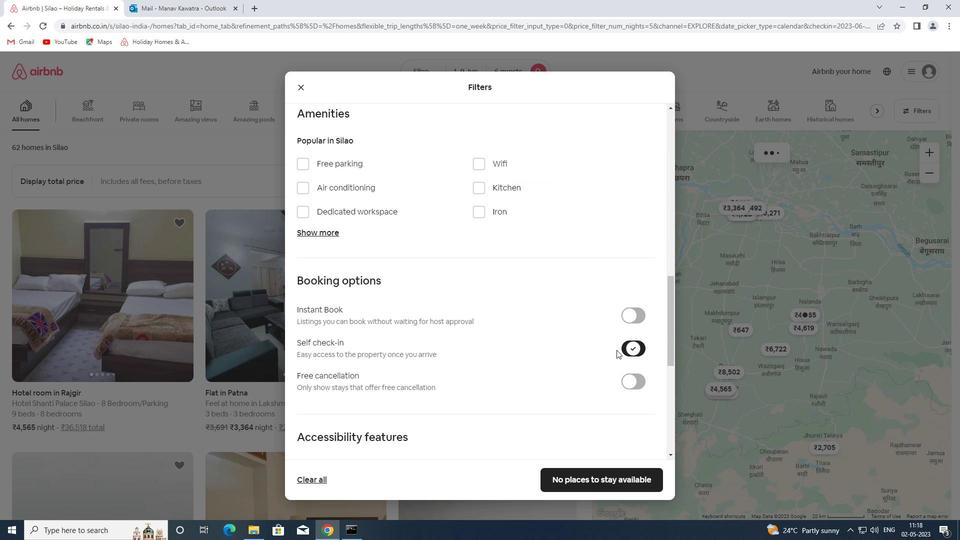
Action: Mouse scrolled (504, 334) with delta (0, 0)
Screenshot: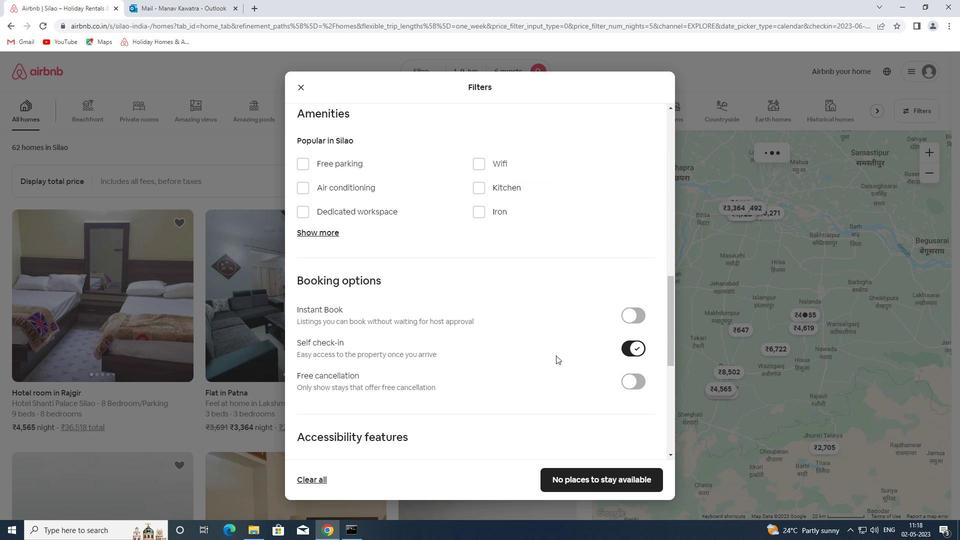 
Action: Mouse moved to (503, 334)
Screenshot: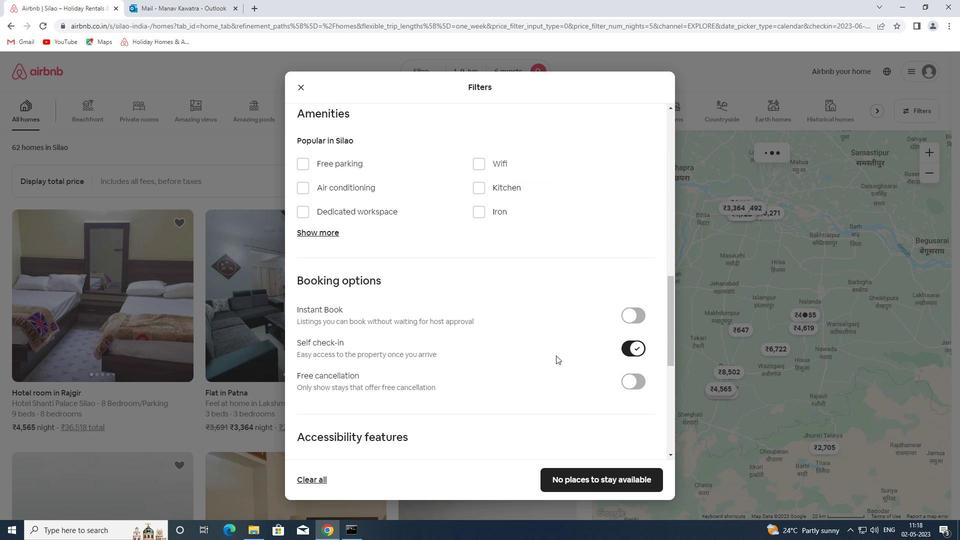 
Action: Mouse scrolled (503, 334) with delta (0, 0)
Screenshot: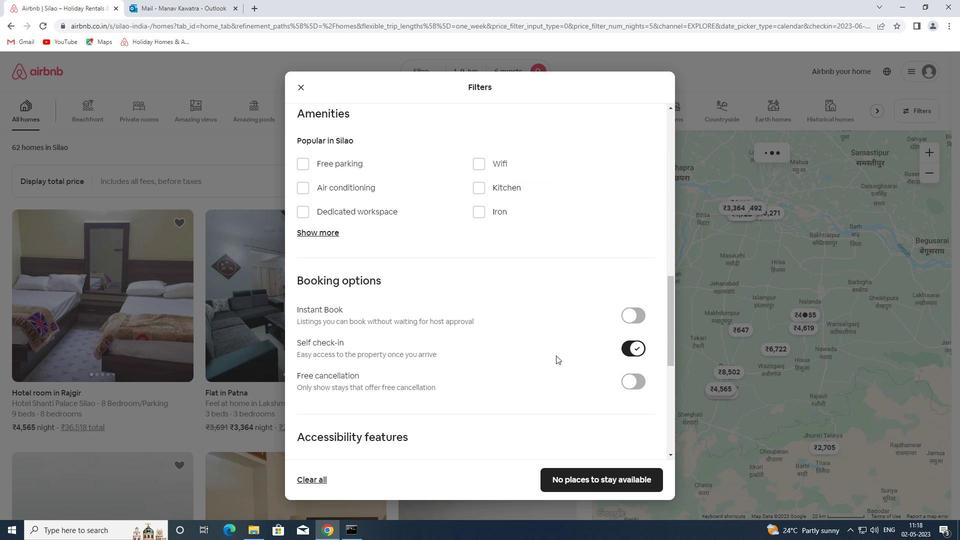 
Action: Mouse moved to (501, 334)
Screenshot: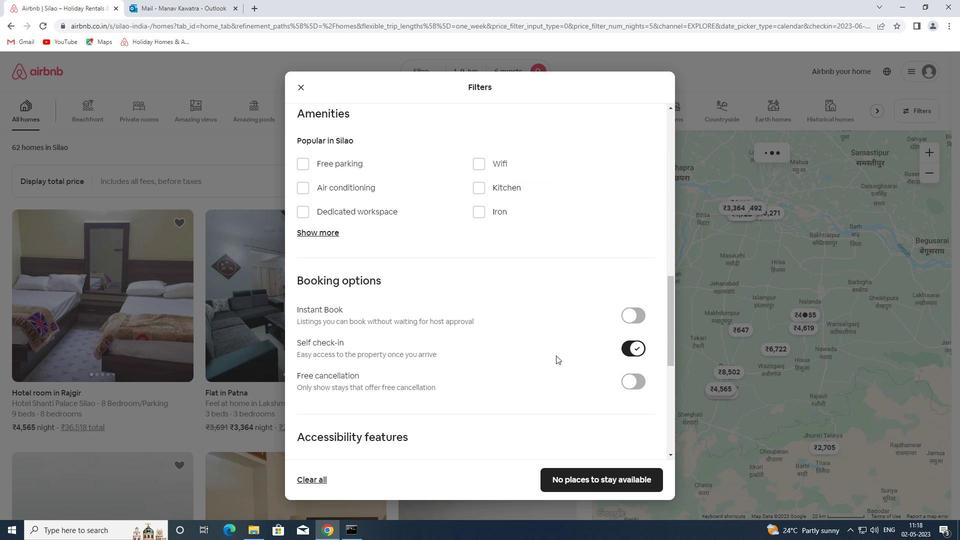 
Action: Mouse scrolled (501, 334) with delta (0, 0)
Screenshot: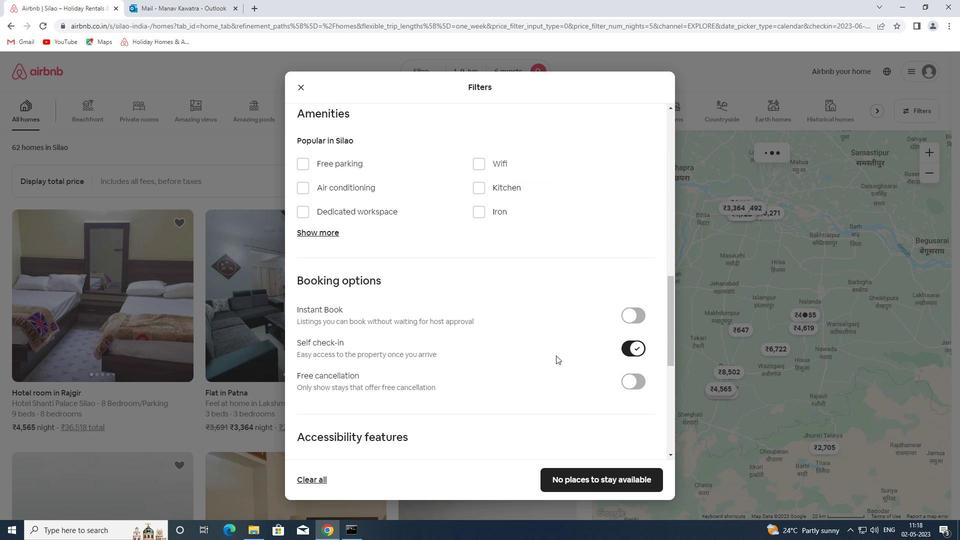 
Action: Mouse moved to (499, 334)
Screenshot: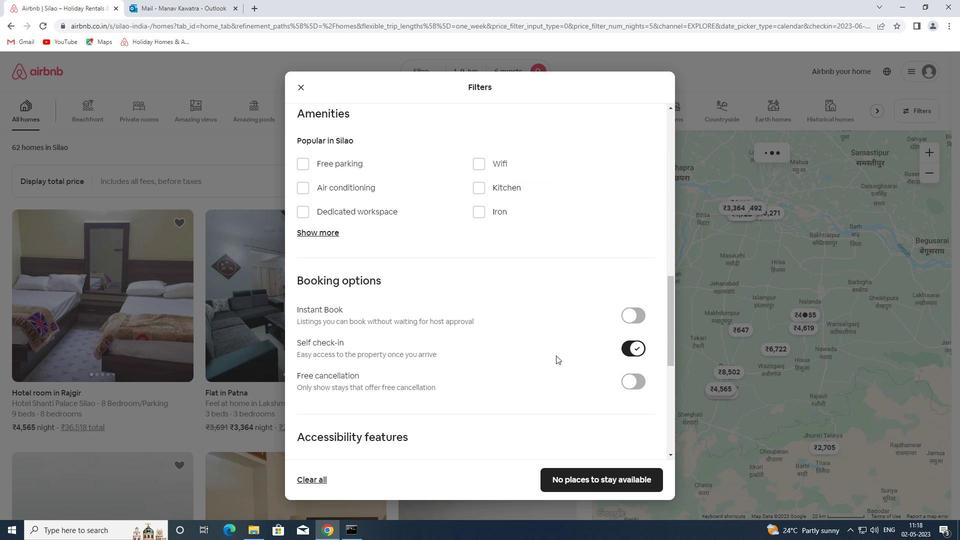 
Action: Mouse scrolled (499, 334) with delta (0, 0)
Screenshot: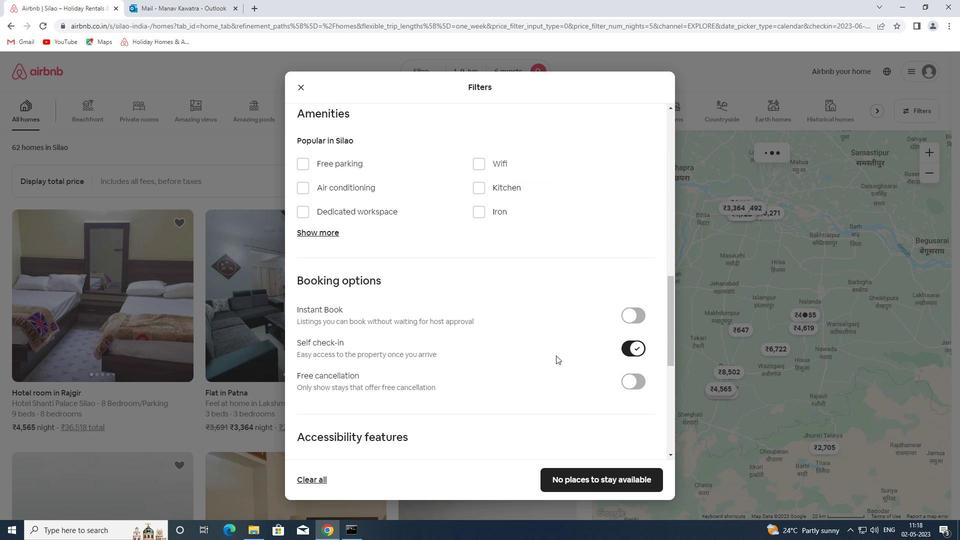 
Action: Mouse moved to (497, 334)
Screenshot: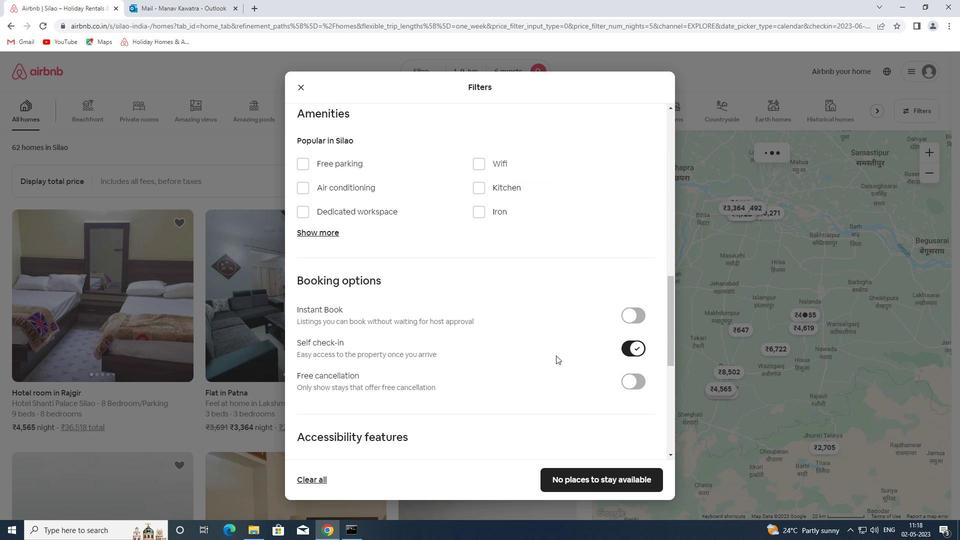 
Action: Mouse scrolled (497, 334) with delta (0, 0)
Screenshot: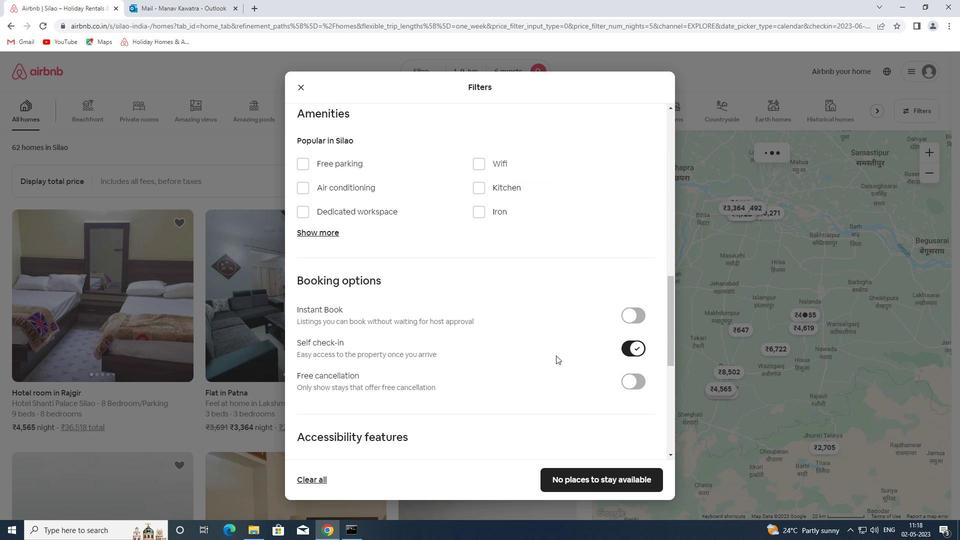 
Action: Mouse moved to (494, 334)
Screenshot: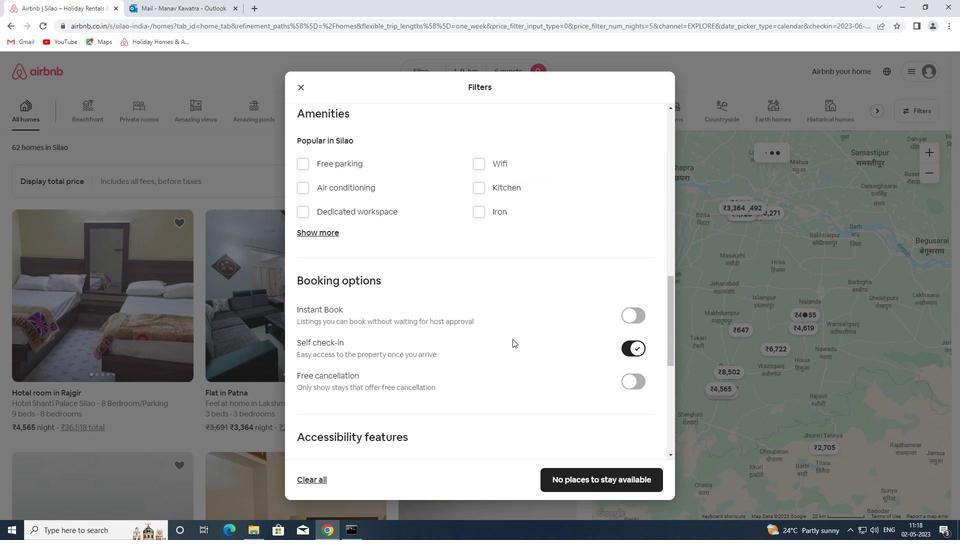 
Action: Mouse scrolled (494, 334) with delta (0, 0)
Screenshot: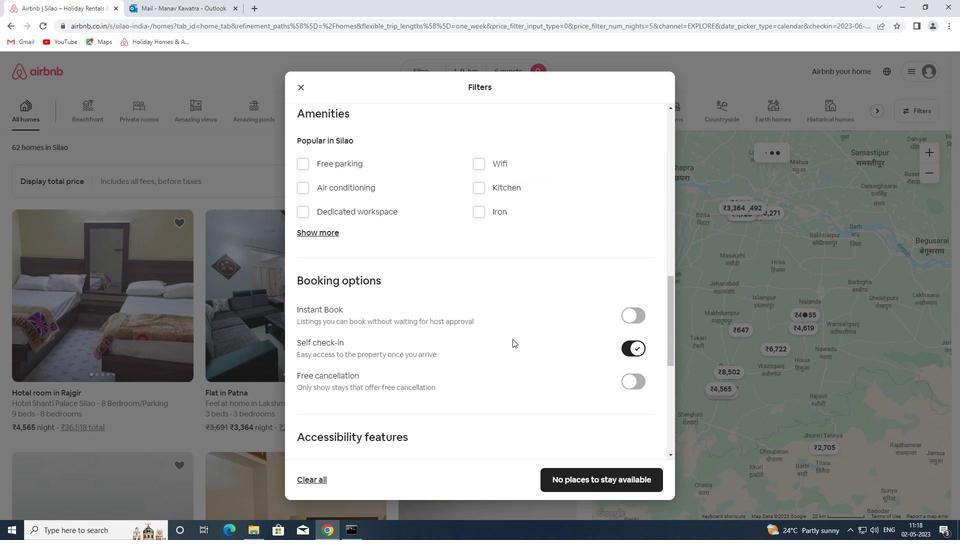 
Action: Mouse moved to (490, 334)
Screenshot: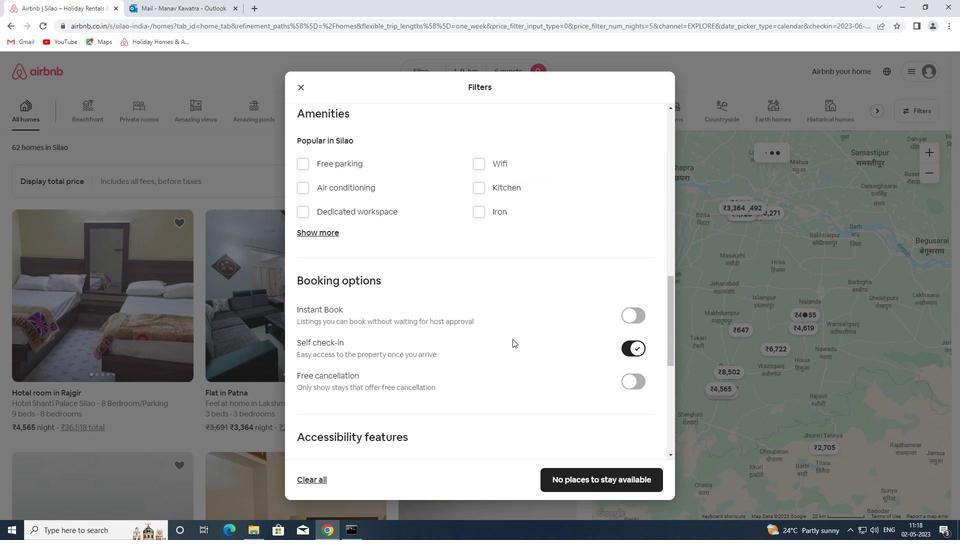 
Action: Mouse scrolled (490, 334) with delta (0, 0)
Screenshot: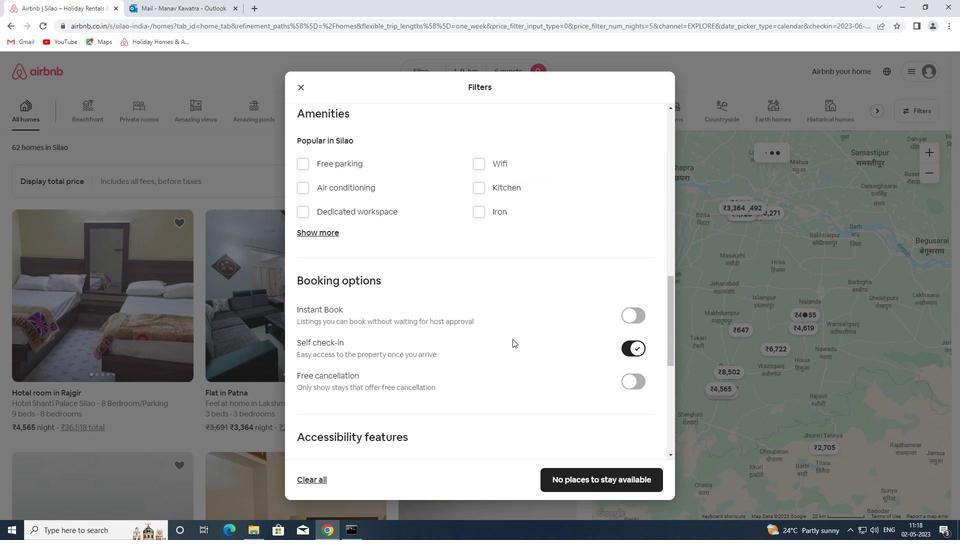 
Action: Mouse moved to (309, 387)
Screenshot: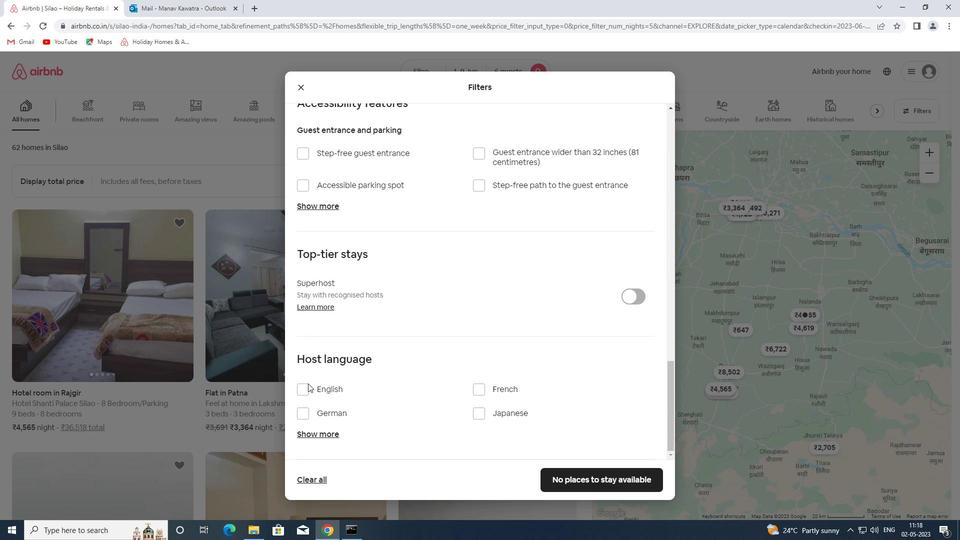 
Action: Mouse pressed left at (309, 387)
Screenshot: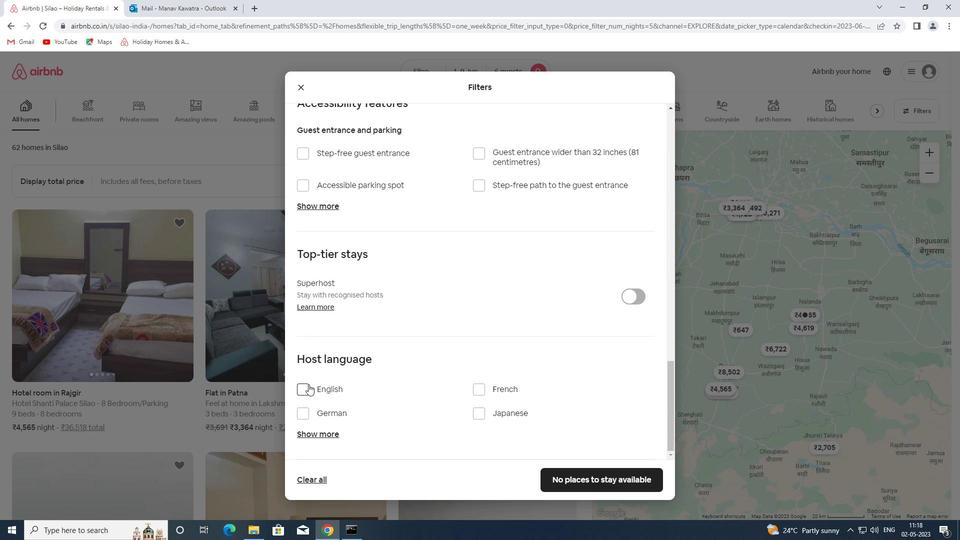 
Action: Mouse moved to (624, 483)
Screenshot: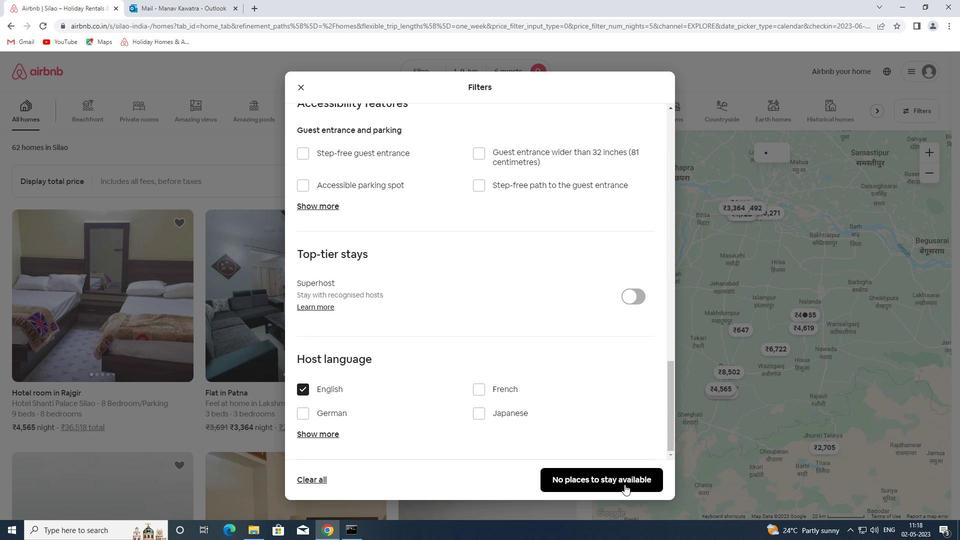 
Action: Mouse pressed left at (624, 483)
Screenshot: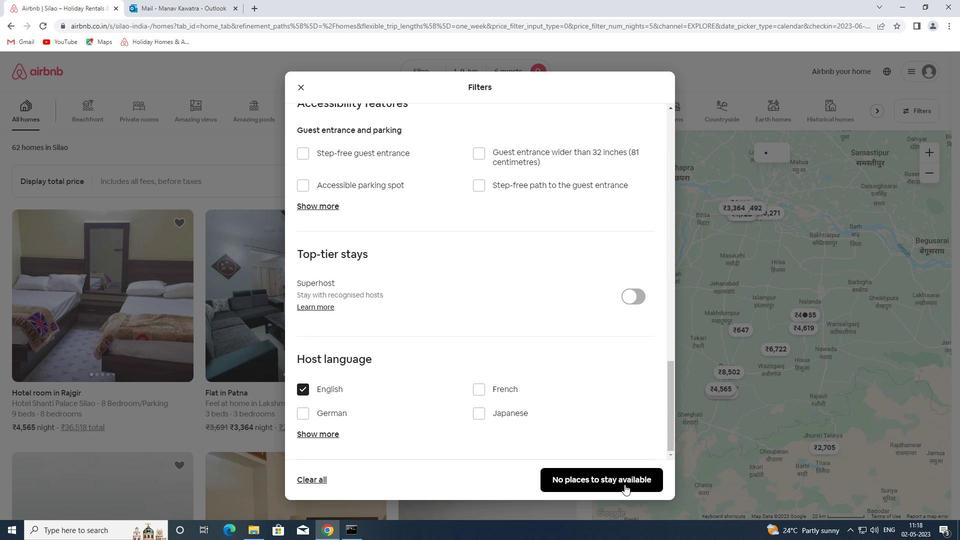 
Action: Mouse moved to (625, 483)
Screenshot: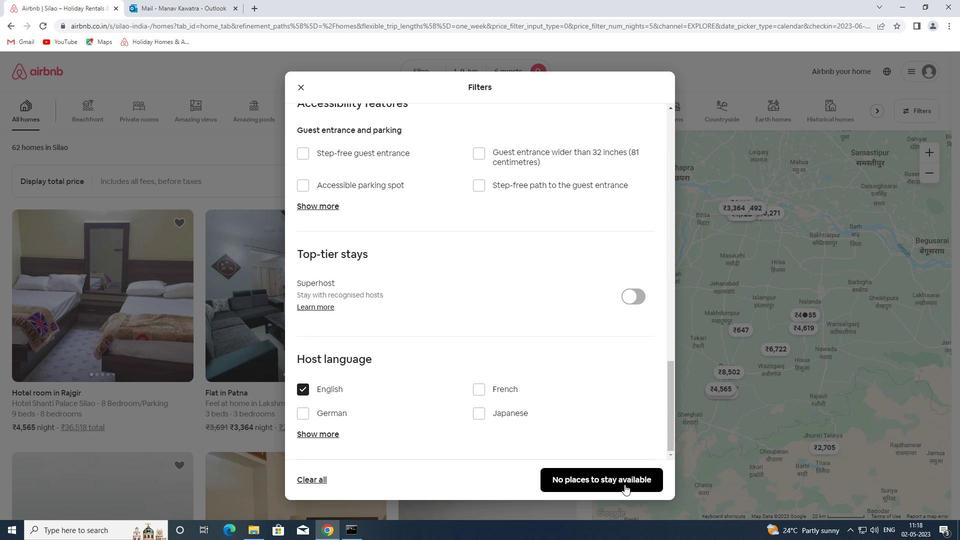 
